 Task: Send email   including the signature Sign0000000001 to Sandip@sogtage.net; Email000000002 with a subject Subject0000000032 and add a message Message0000000032. Send email   including the signature Sign0000000001 to Sandip@sogtage.net with a subject Subject0000000031 and add a message Message0000000031. Send email   including the signature Sign0000000001 to Sandip@sogtage.net; Email000000002; Email000000003 with a subject Subject0000000032 and add a message Message0000000033 and with an attachment of Attach0000000001. Send email   including the signature Sign0000000001 to Sandip@sogtage.net with a cc to Vanshu.thakur@sogtage.net with a subject Subject0000000031 and add a message Message0000000033 and with an attachment of Attach0000000001. Send email   including the signature Sign0000000001 to Sandip@sogtage.net with a cc to Vanshu.thakur@sogtage.net and bcc to Nikhil.rathi@sogtage.net with a subject Subject0000000031 and add a message Message0000000033
Action: Mouse moved to (124, 142)
Screenshot: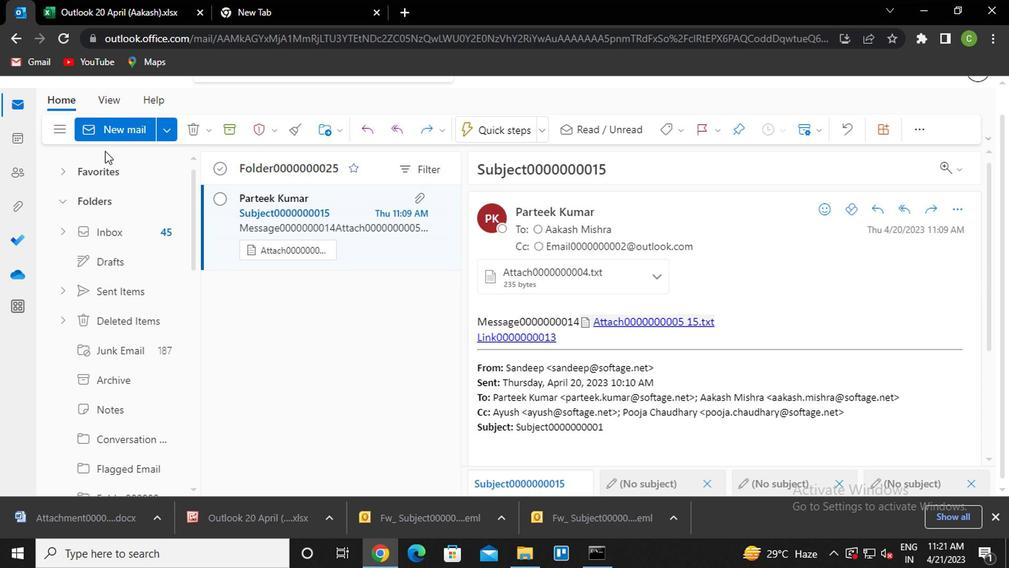 
Action: Mouse pressed left at (124, 142)
Screenshot: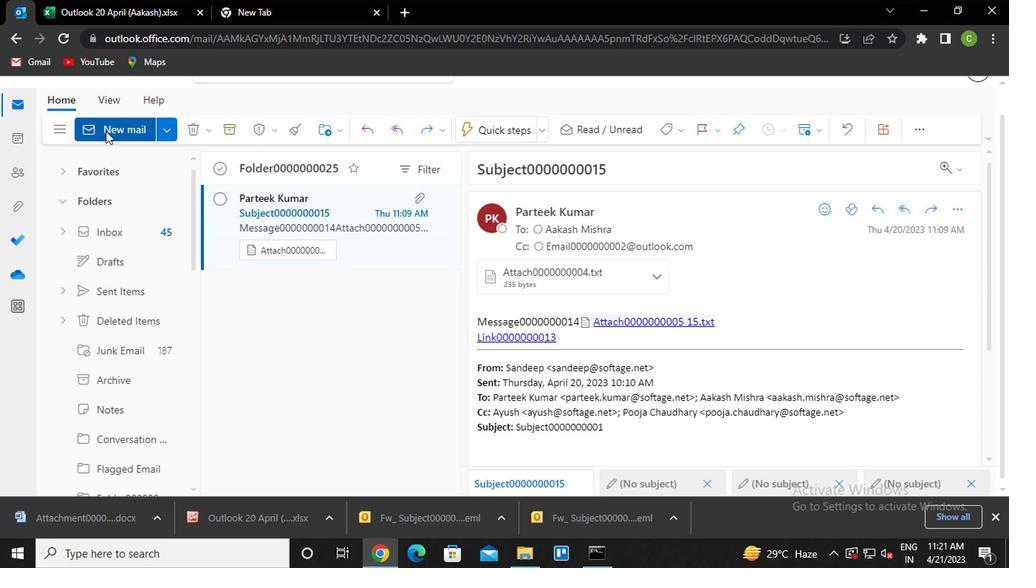 
Action: Mouse moved to (594, 143)
Screenshot: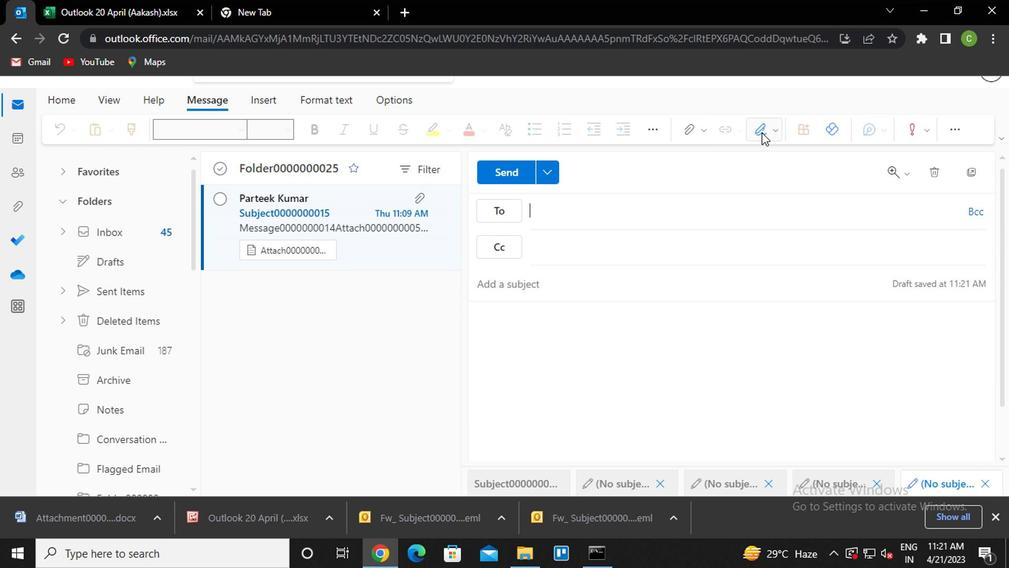 
Action: Mouse pressed left at (594, 143)
Screenshot: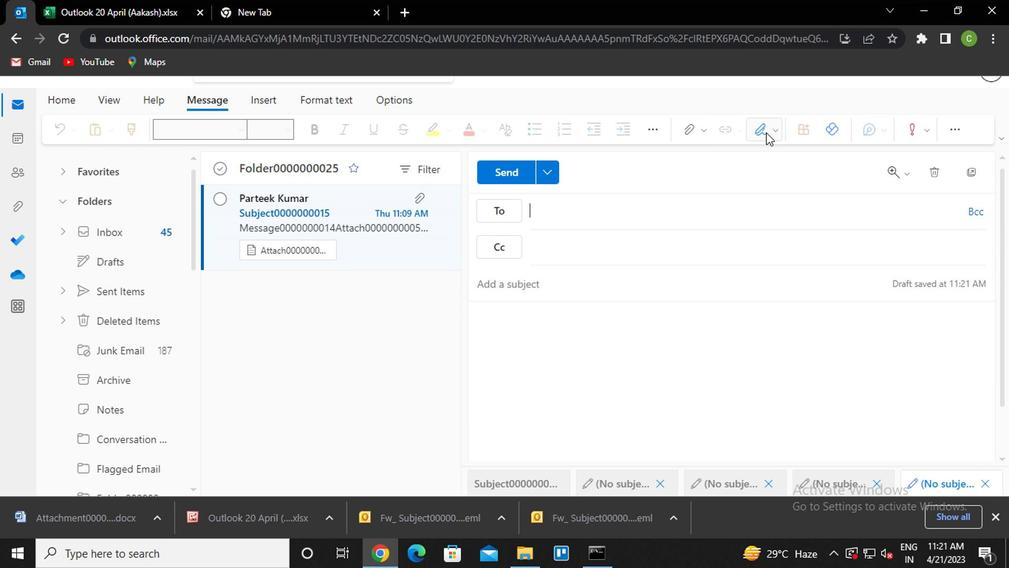 
Action: Mouse moved to (564, 160)
Screenshot: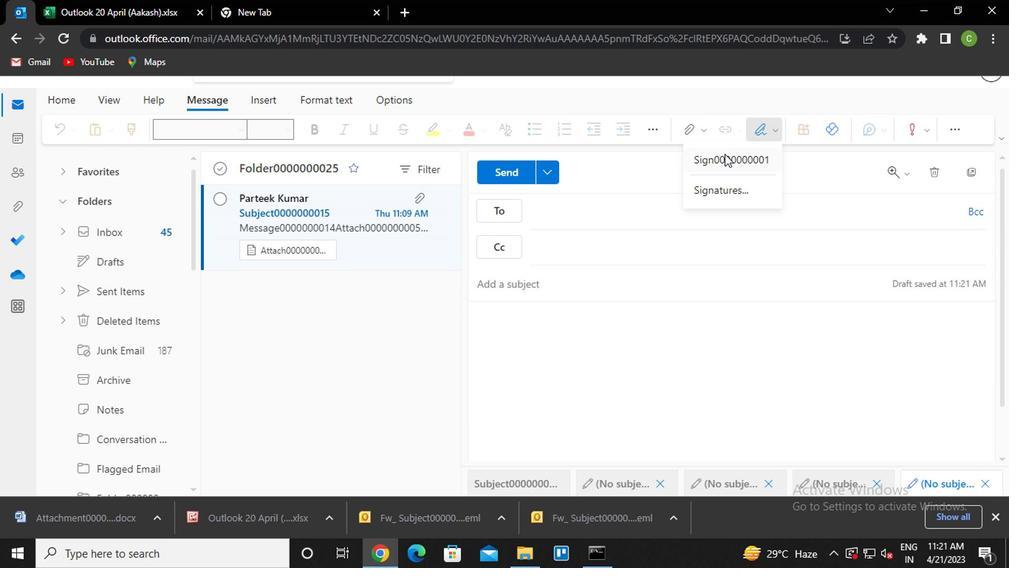 
Action: Mouse pressed left at (564, 160)
Screenshot: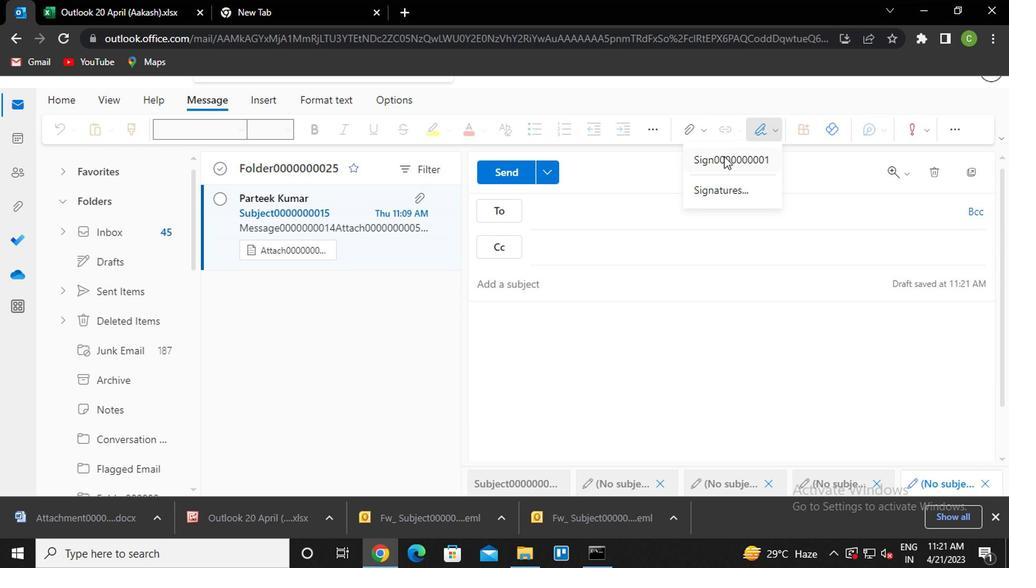 
Action: Mouse moved to (467, 196)
Screenshot: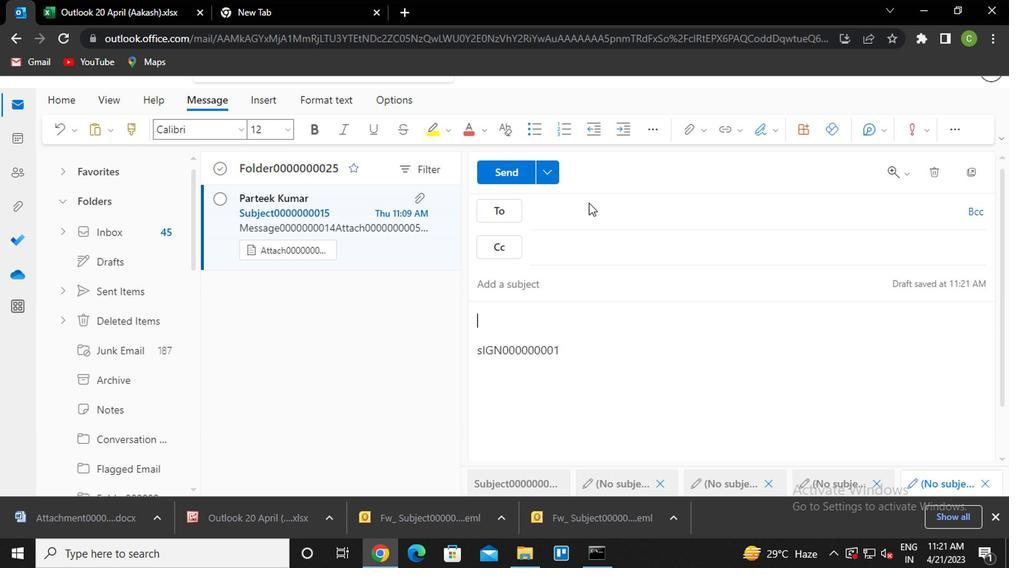
Action: Mouse pressed left at (467, 196)
Screenshot: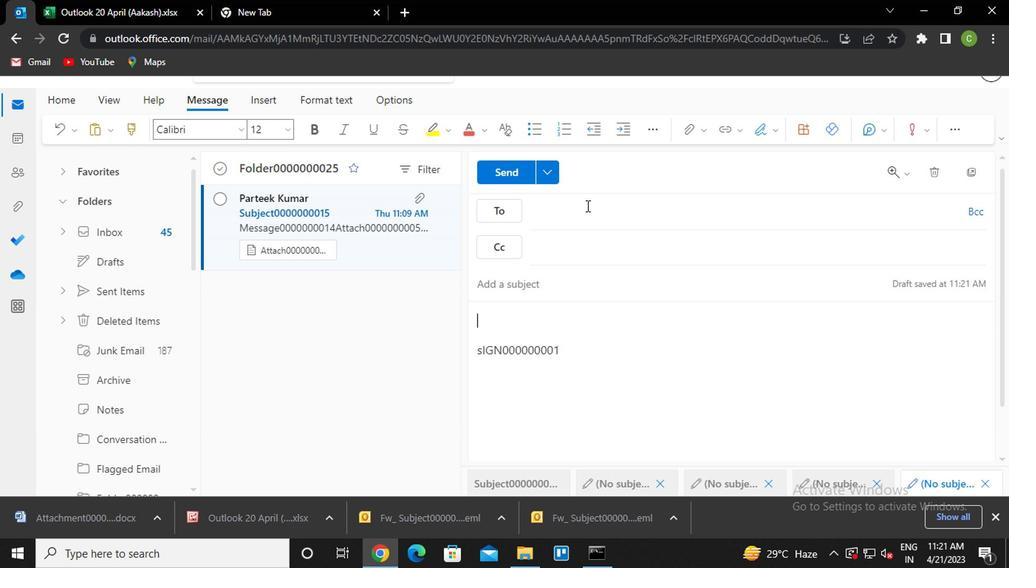 
Action: Key pressed sandip<Key.enter>vanshu<Key.enter><Key.tab><Key.tab><Key.caps_lock>s<Key.caps_lock>ubject0000000032
Screenshot: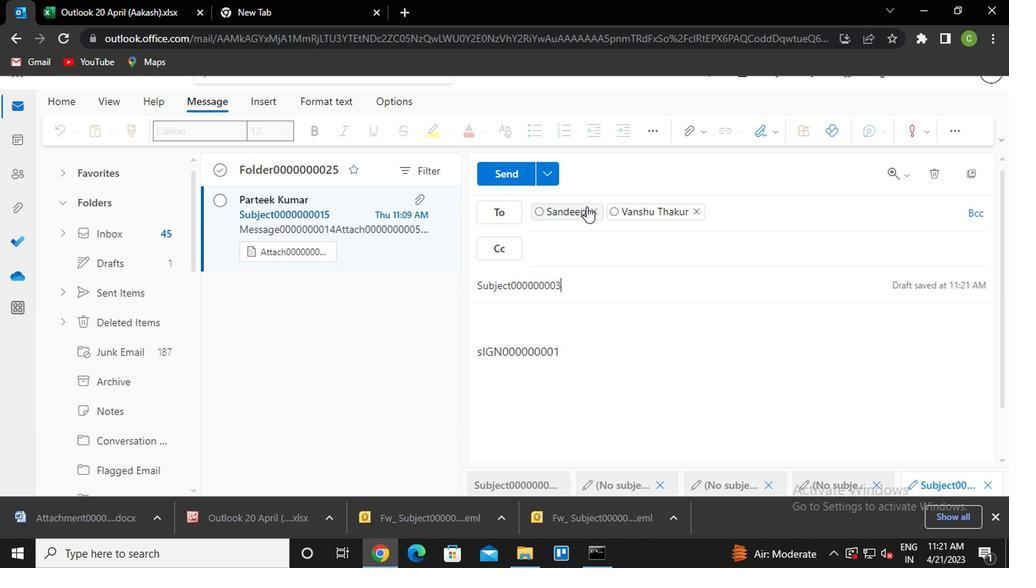 
Action: Mouse moved to (419, 280)
Screenshot: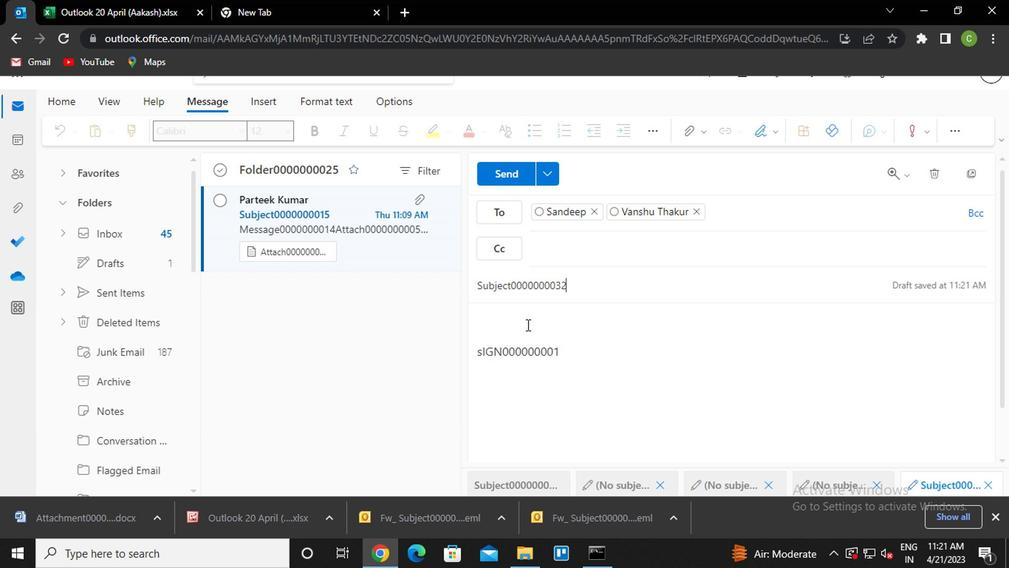 
Action: Mouse pressed left at (419, 280)
Screenshot: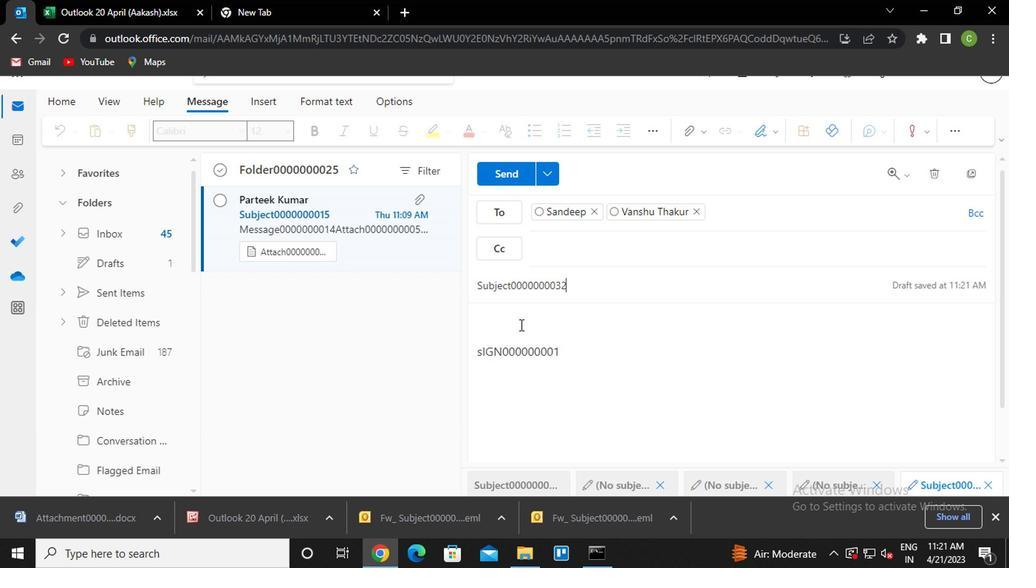 
Action: Key pressed <Key.caps_lock>m<Key.caps_lock>essage0000000032
Screenshot: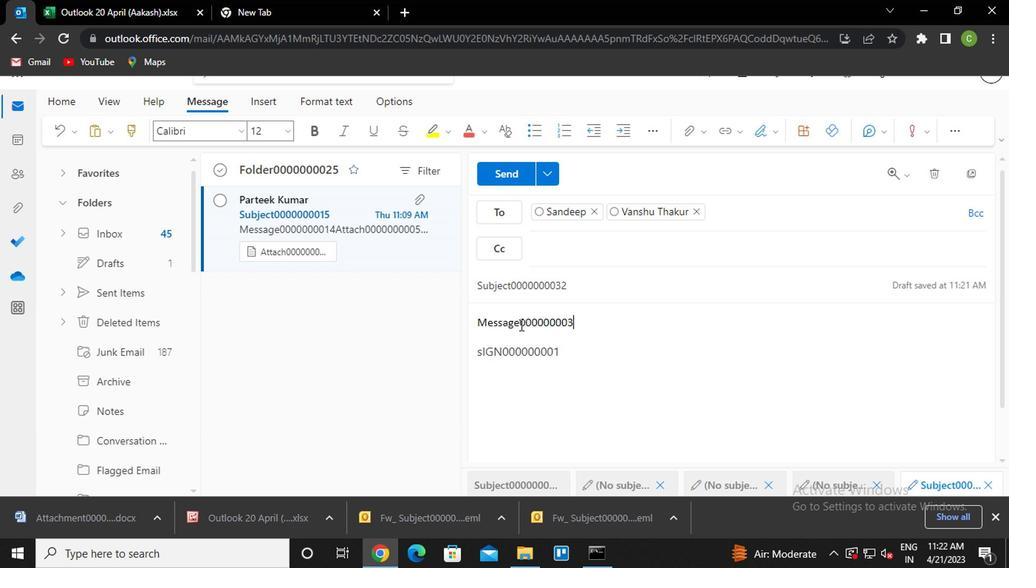 
Action: Mouse moved to (408, 174)
Screenshot: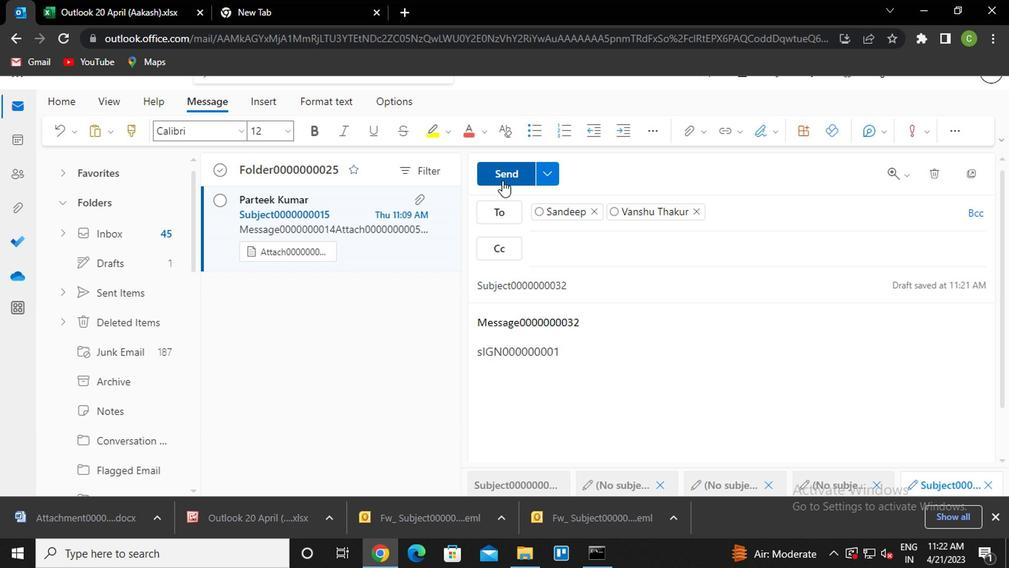 
Action: Mouse pressed left at (408, 174)
Screenshot: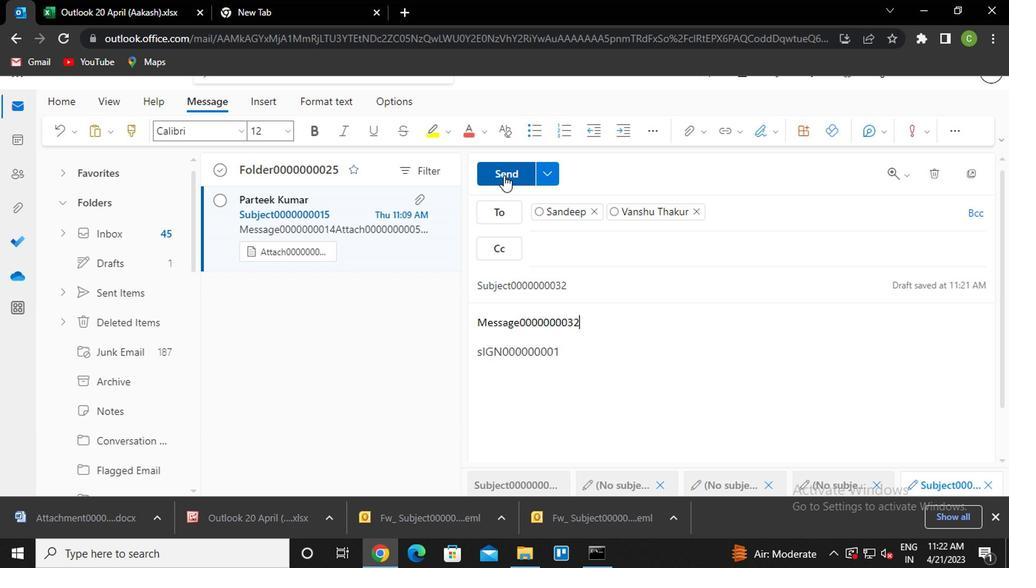 
Action: Mouse moved to (140, 143)
Screenshot: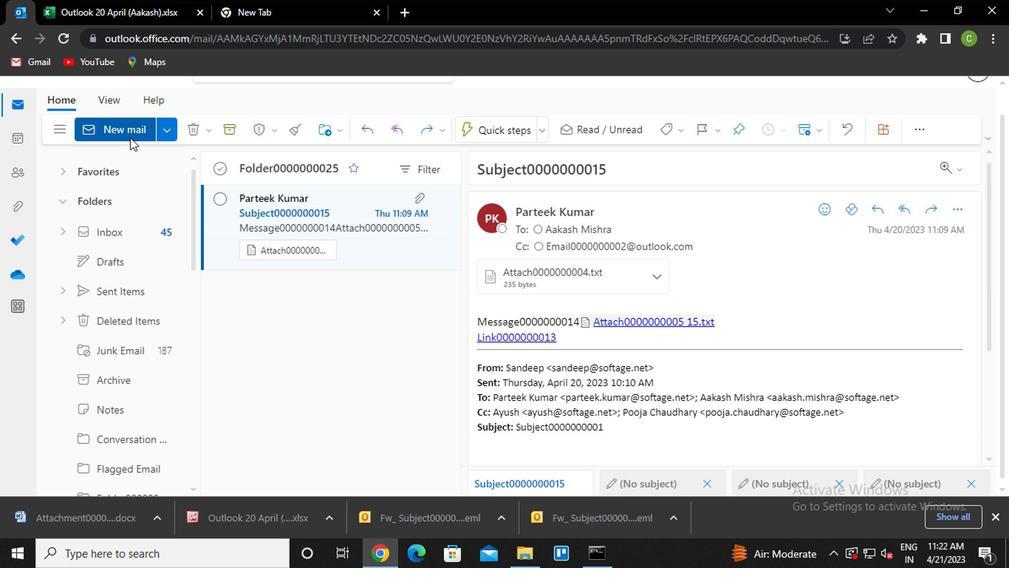 
Action: Mouse pressed left at (140, 143)
Screenshot: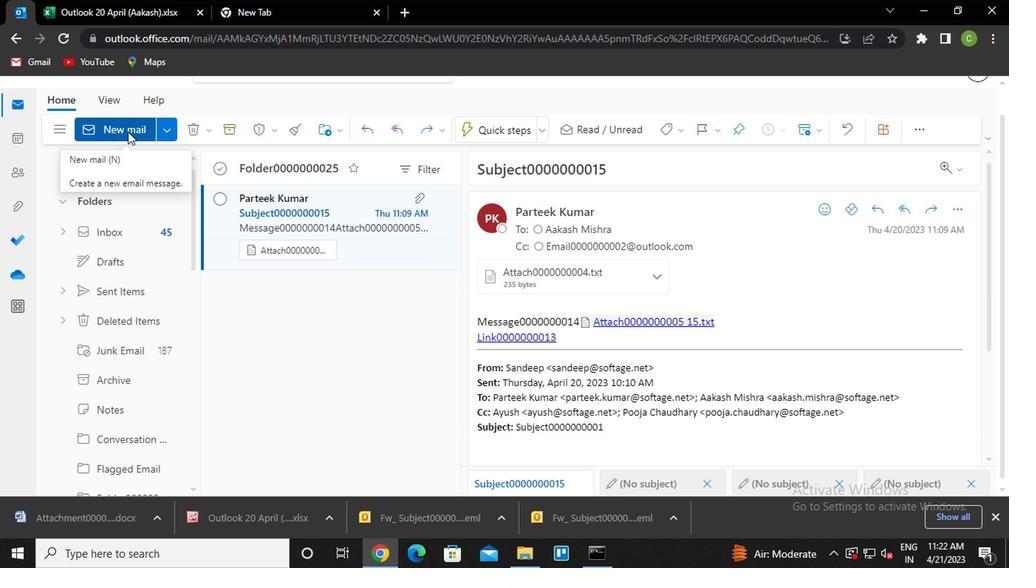 
Action: Mouse moved to (589, 143)
Screenshot: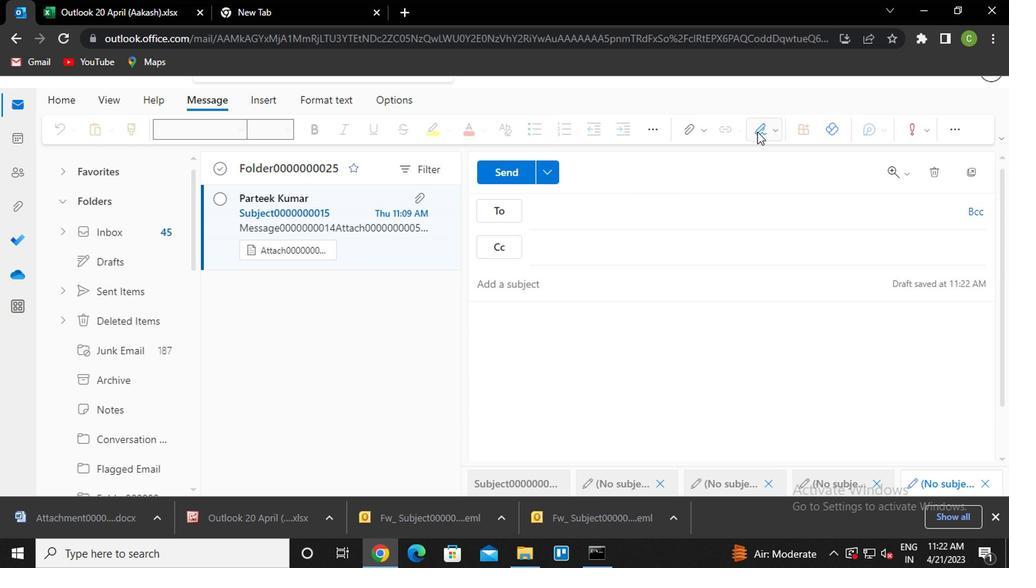 
Action: Mouse pressed left at (589, 143)
Screenshot: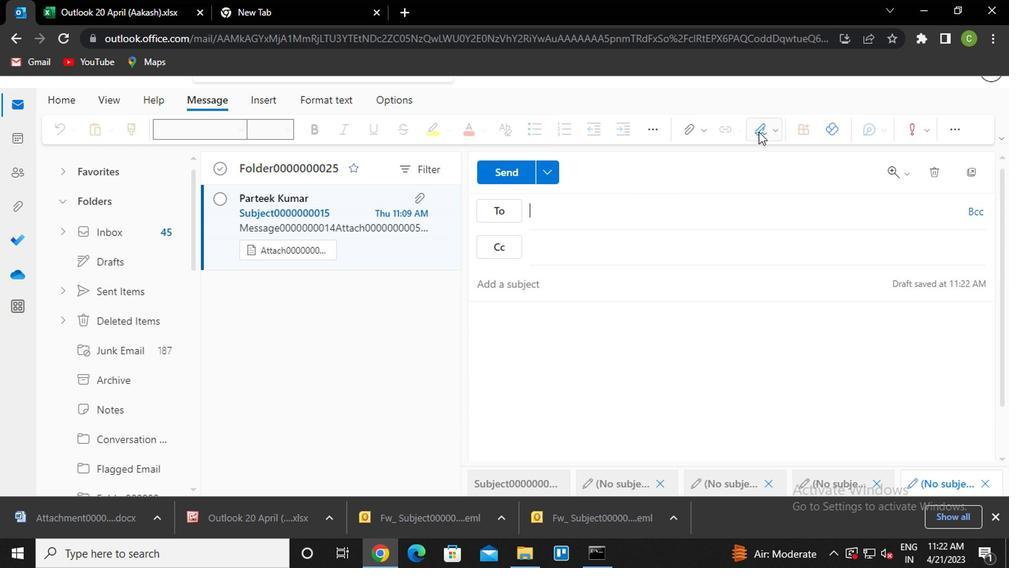 
Action: Mouse moved to (575, 164)
Screenshot: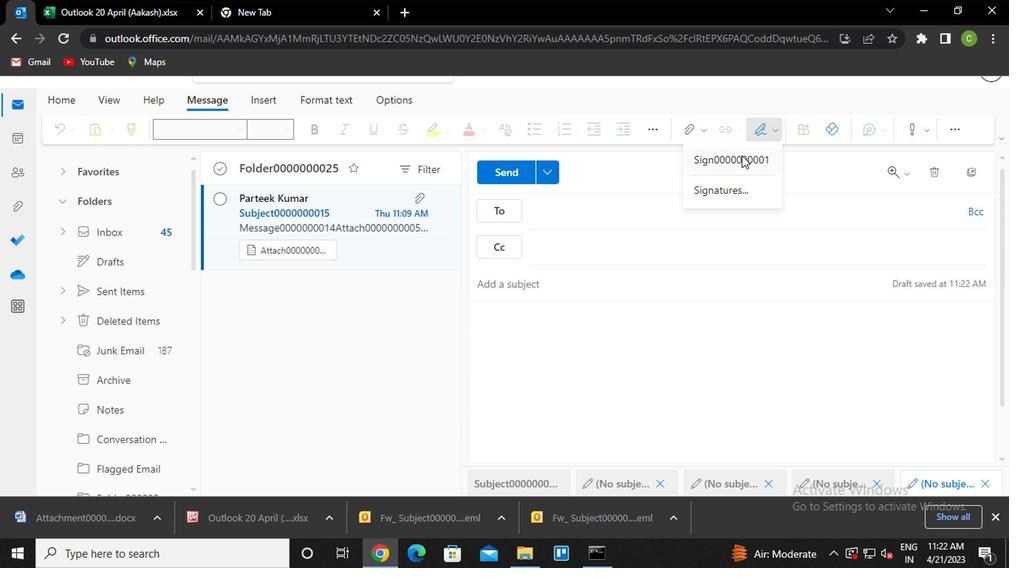 
Action: Mouse pressed left at (575, 164)
Screenshot: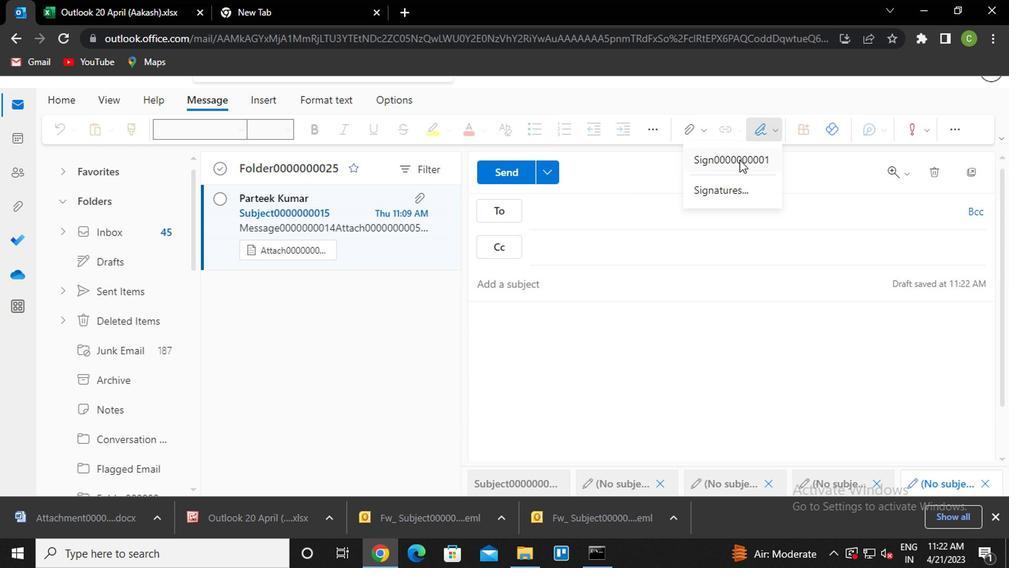 
Action: Mouse moved to (476, 203)
Screenshot: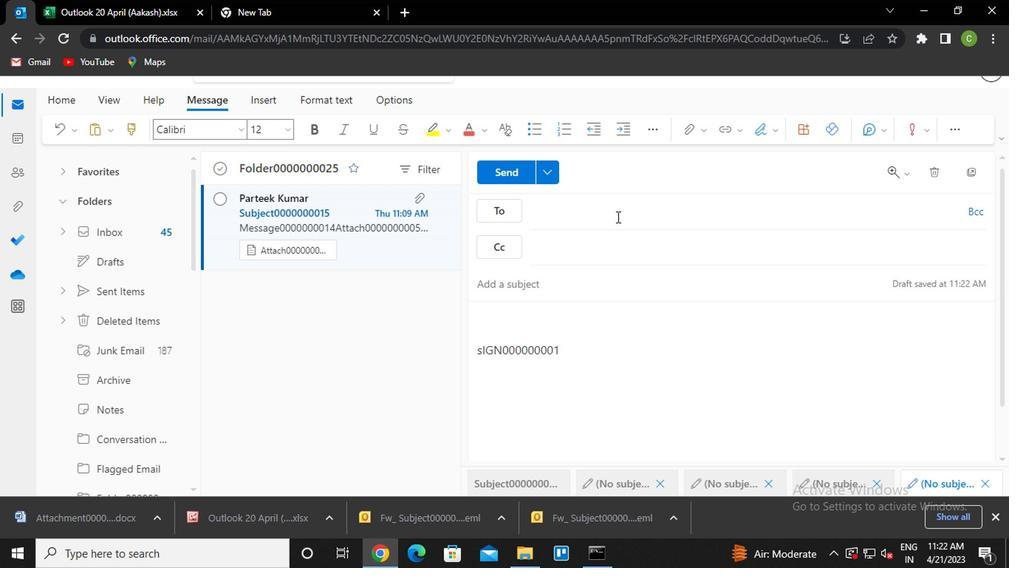 
Action: Mouse pressed left at (476, 203)
Screenshot: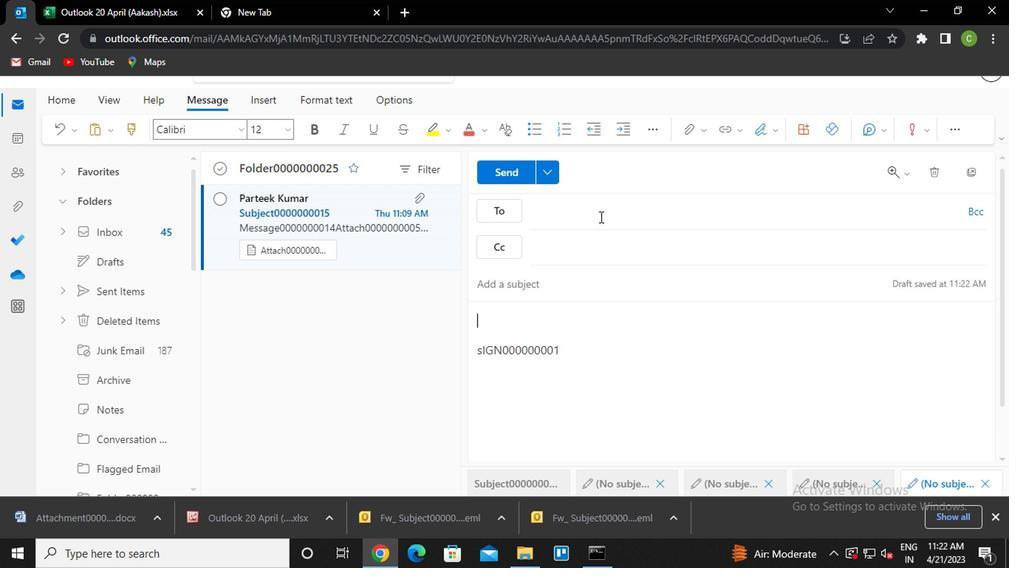
Action: Key pressed sandip<Key.enter>
Screenshot: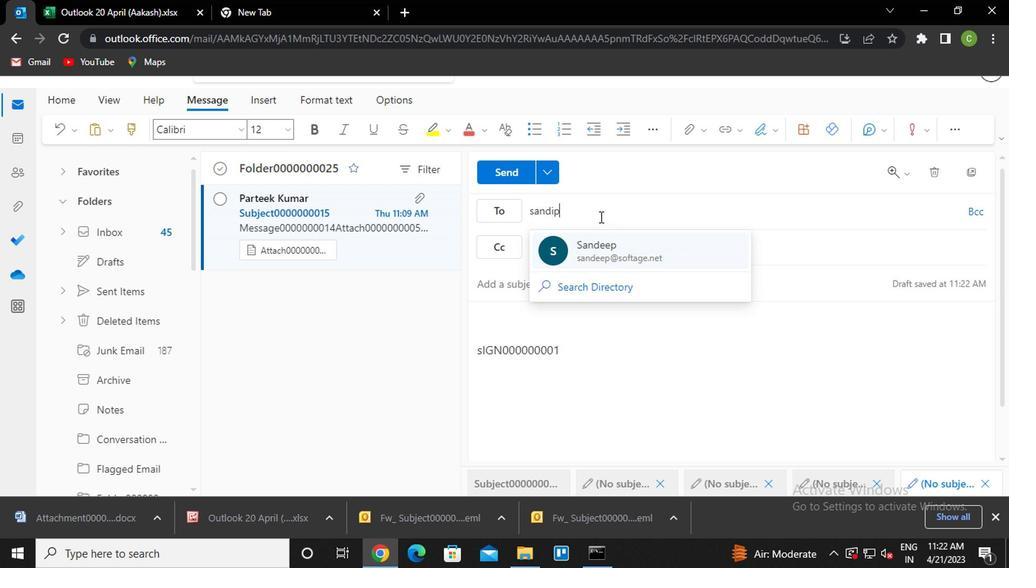 
Action: Mouse moved to (403, 258)
Screenshot: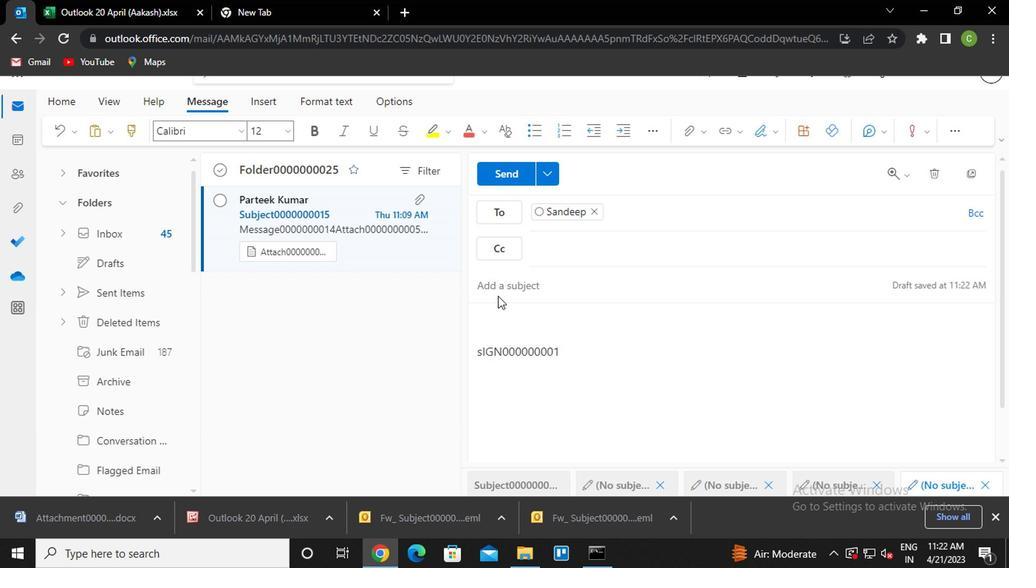 
Action: Mouse pressed left at (403, 258)
Screenshot: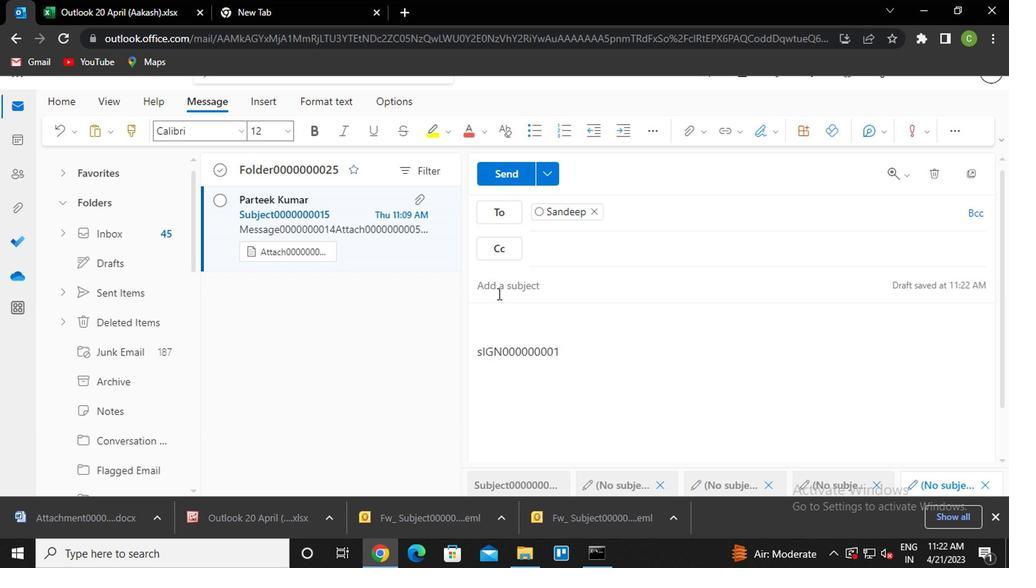 
Action: Key pressed s<Key.backspace><Key.caps_lock>s<Key.caps_lock>ube<Key.backspace>ject0000000031
Screenshot: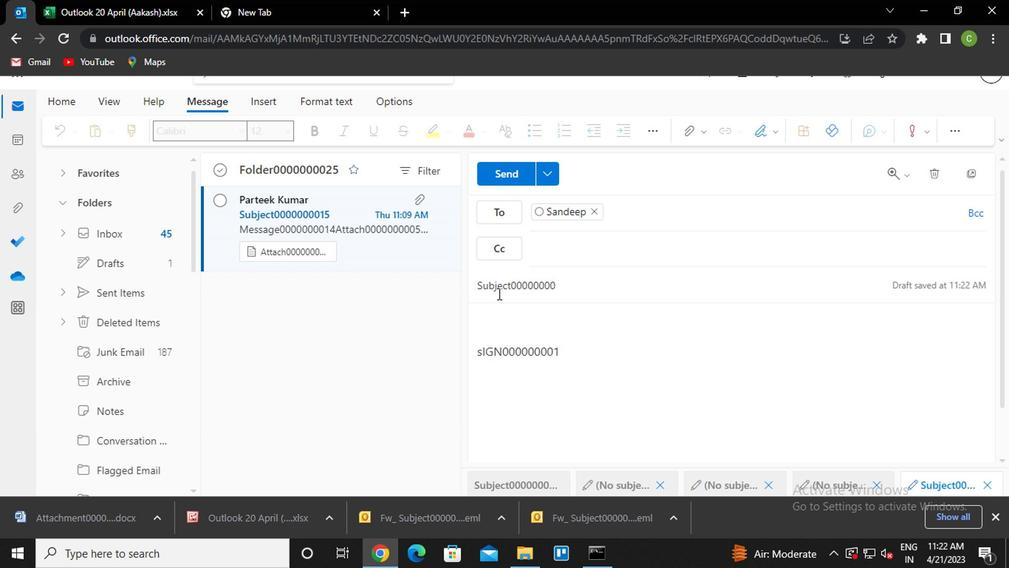
Action: Mouse moved to (413, 282)
Screenshot: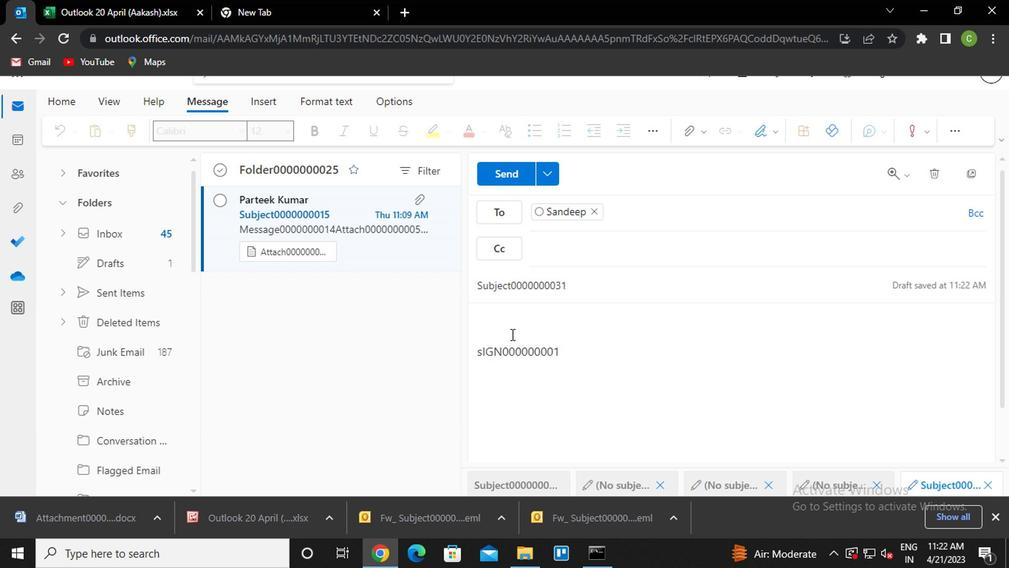
Action: Mouse pressed left at (413, 282)
Screenshot: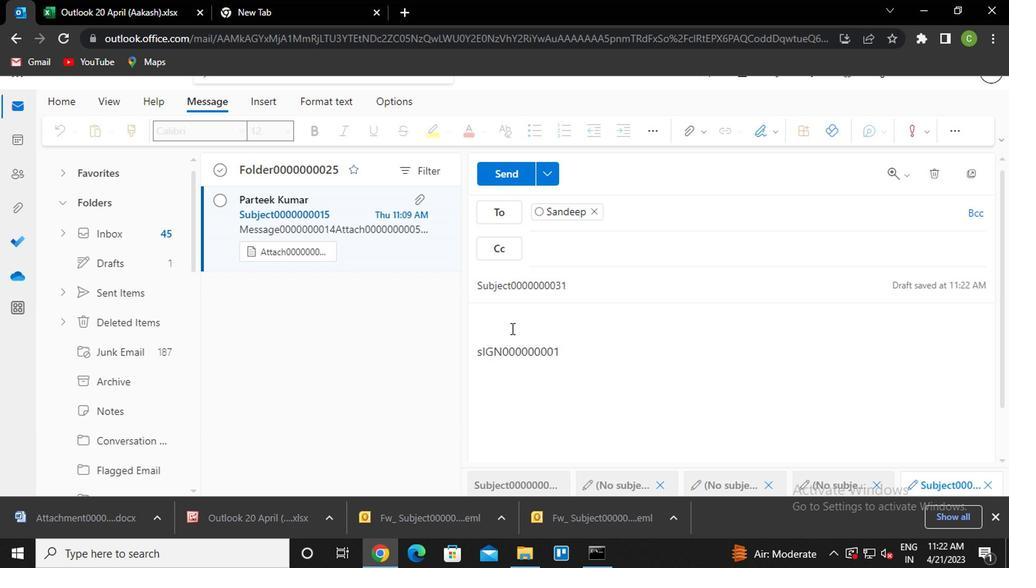 
Action: Key pressed <Key.caps_lock>m<Key.caps_lock>essage0000000031
Screenshot: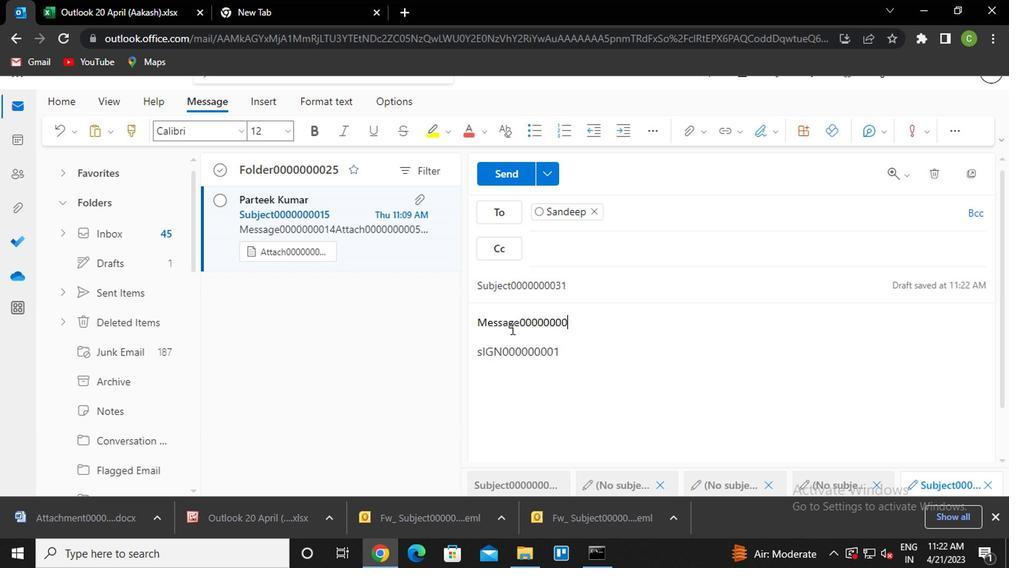 
Action: Mouse moved to (410, 174)
Screenshot: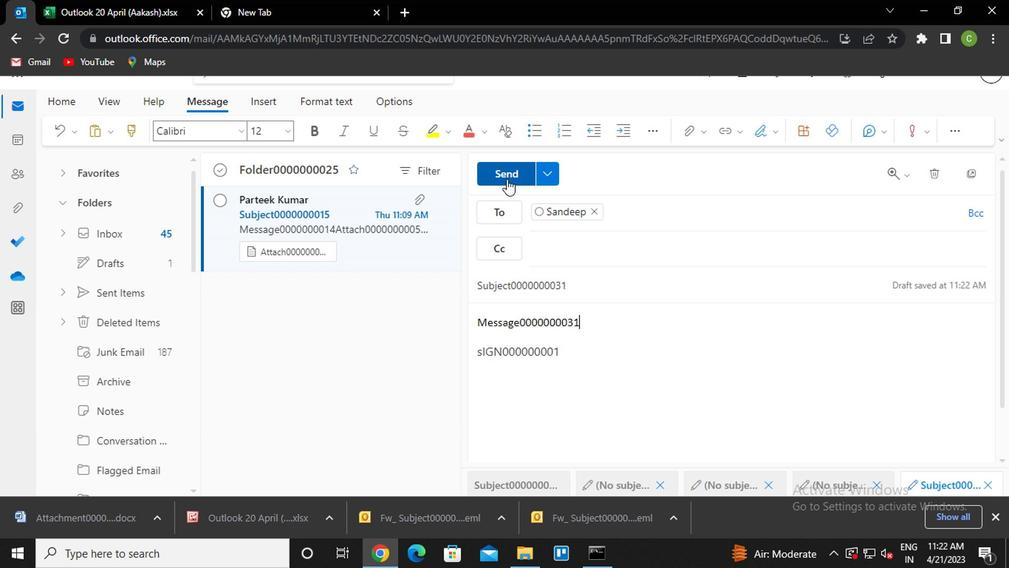 
Action: Mouse pressed left at (410, 174)
Screenshot: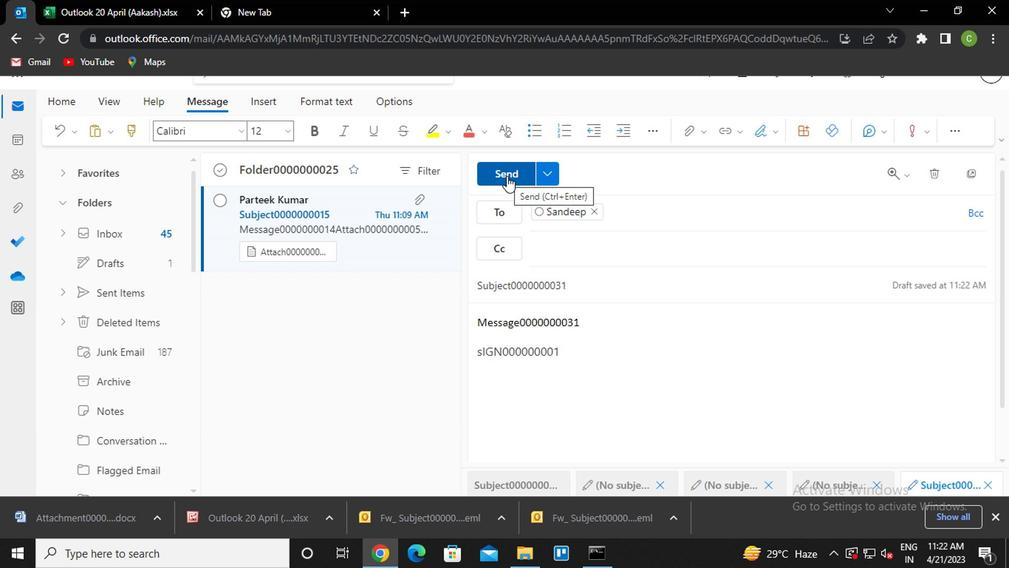 
Action: Mouse moved to (139, 142)
Screenshot: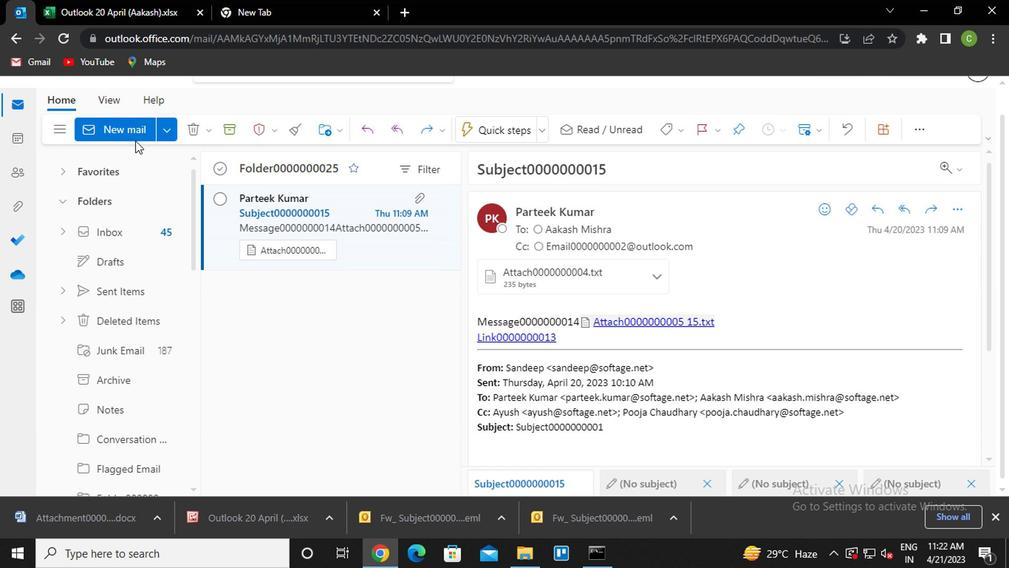 
Action: Mouse pressed left at (139, 142)
Screenshot: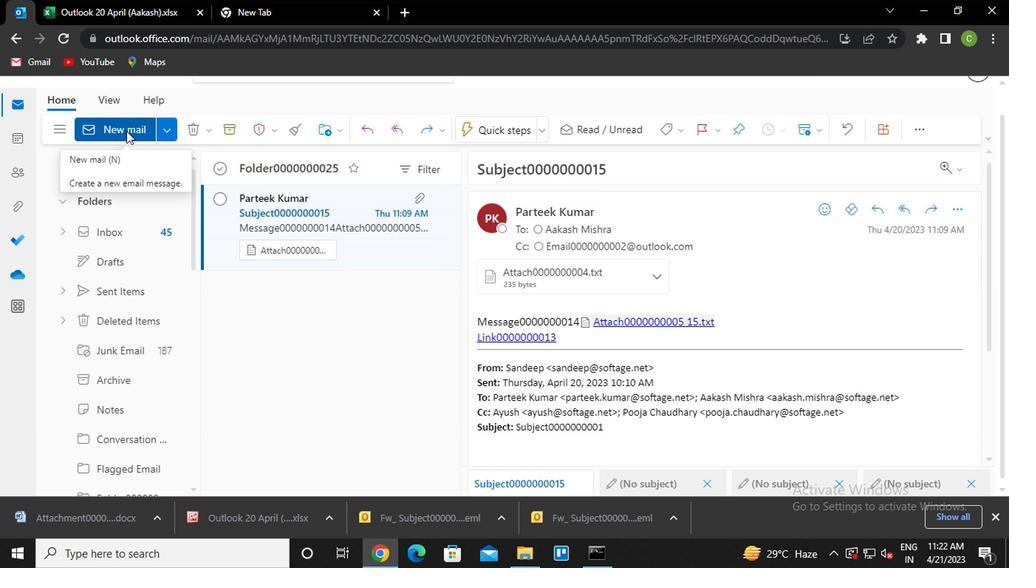 
Action: Mouse moved to (590, 143)
Screenshot: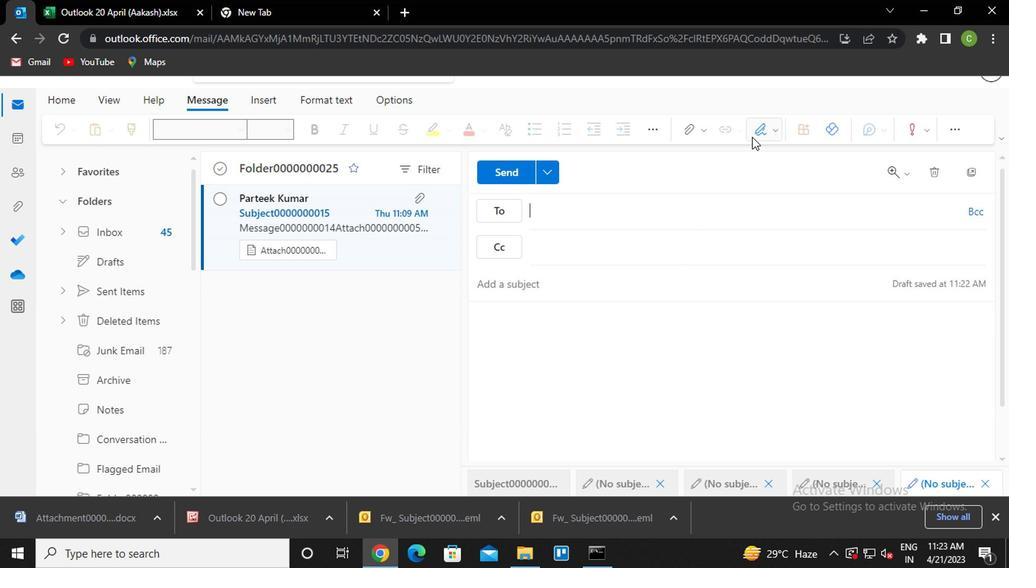 
Action: Mouse pressed left at (590, 143)
Screenshot: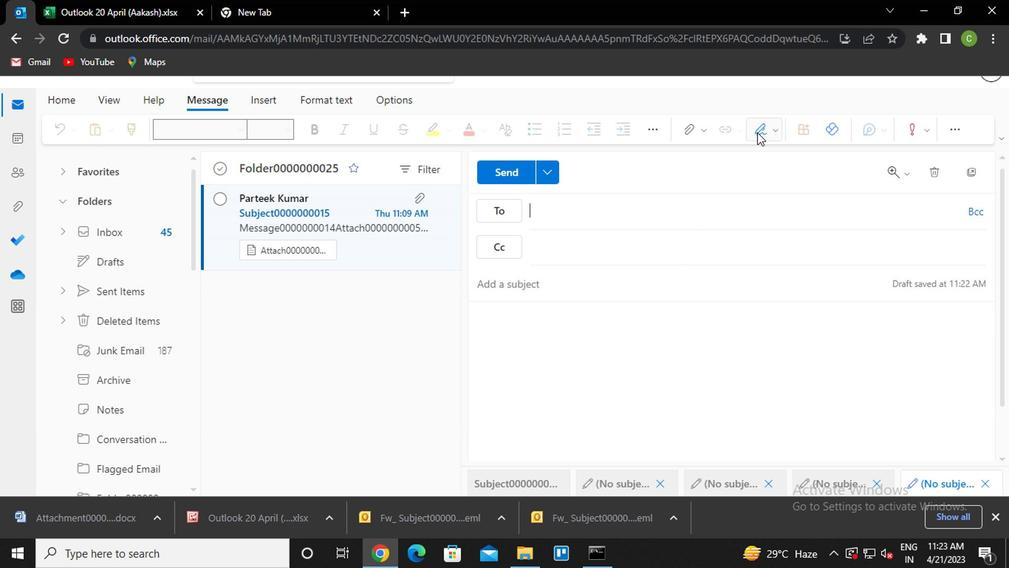 
Action: Mouse moved to (582, 160)
Screenshot: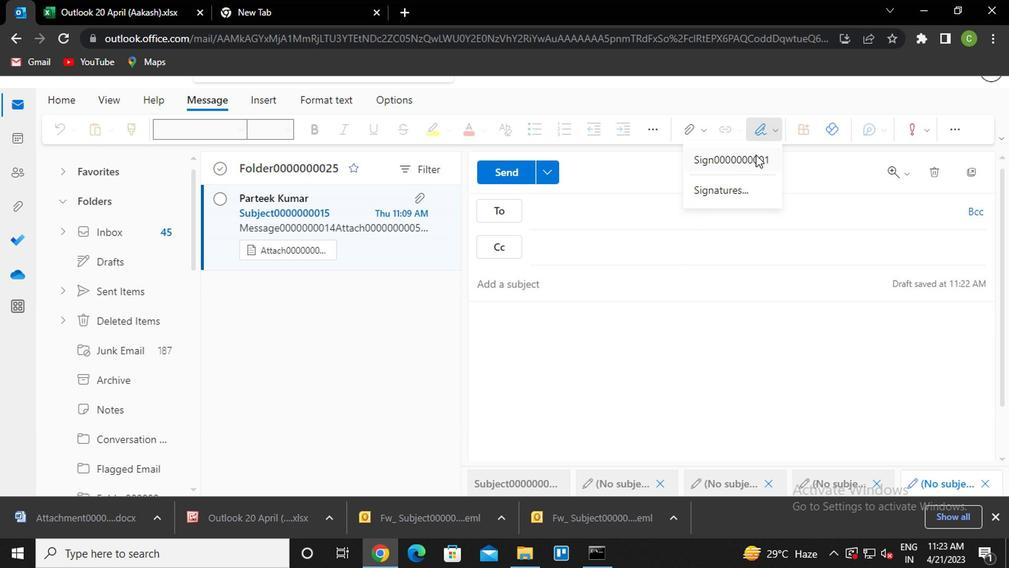 
Action: Mouse pressed left at (582, 160)
Screenshot: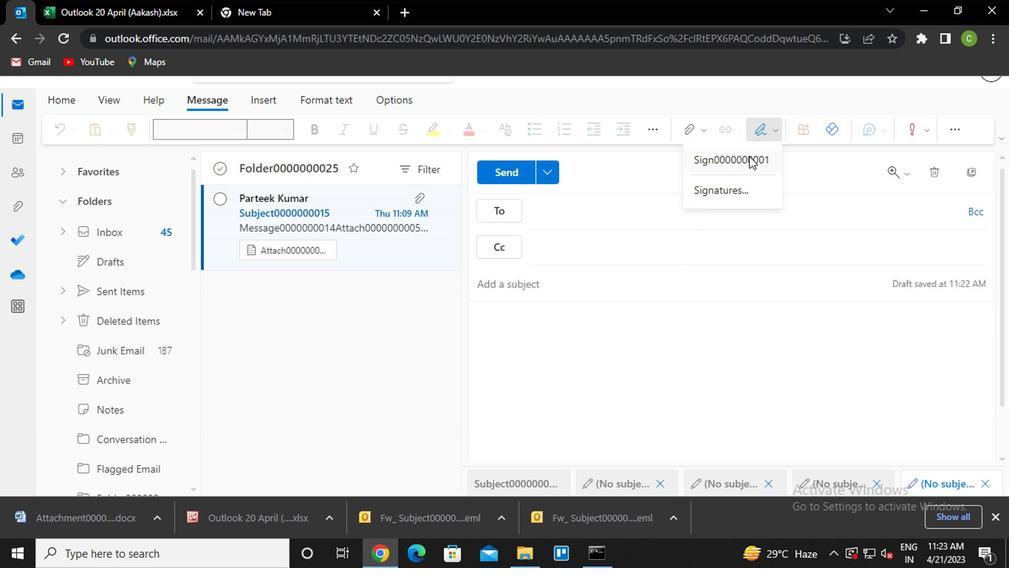
Action: Mouse moved to (478, 194)
Screenshot: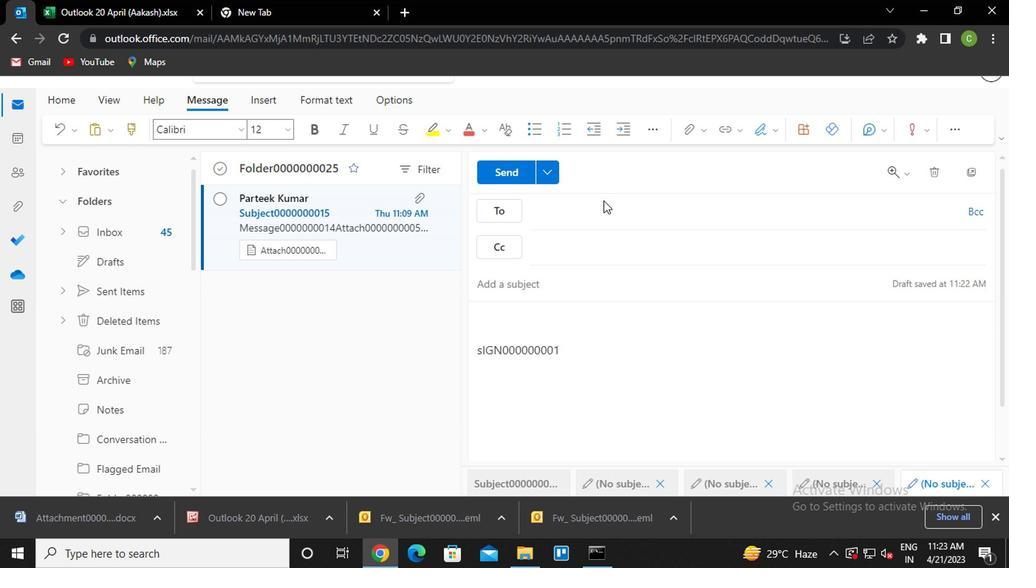 
Action: Mouse pressed left at (478, 194)
Screenshot: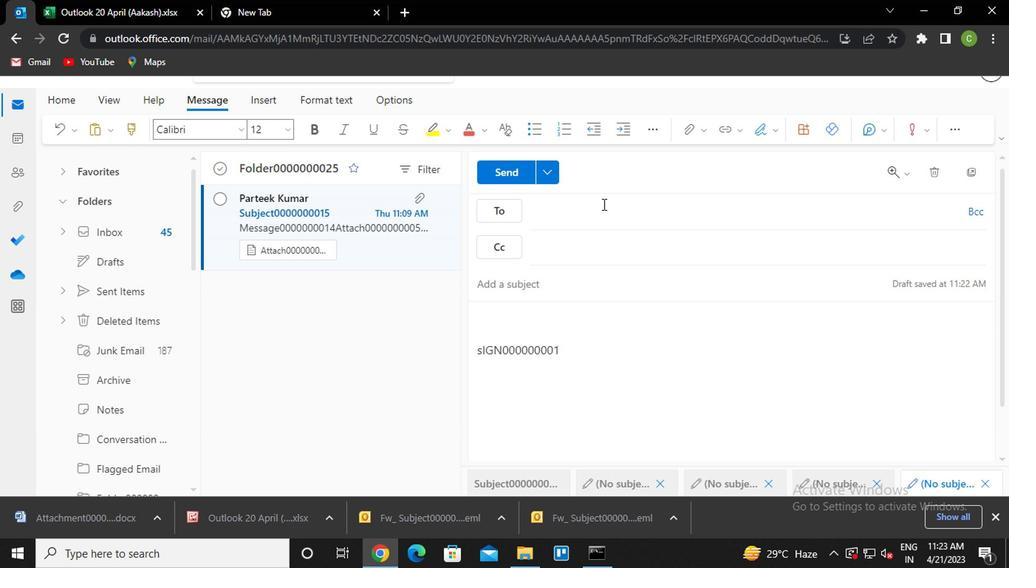 
Action: Key pressed sandd<Key.backspace><Key.enter>
Screenshot: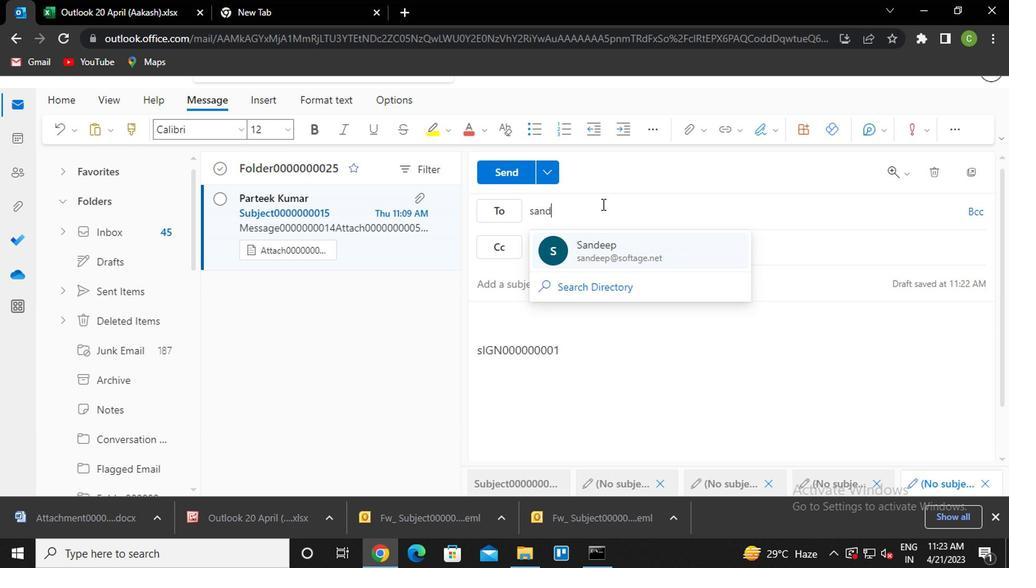 
Action: Mouse moved to (529, 288)
Screenshot: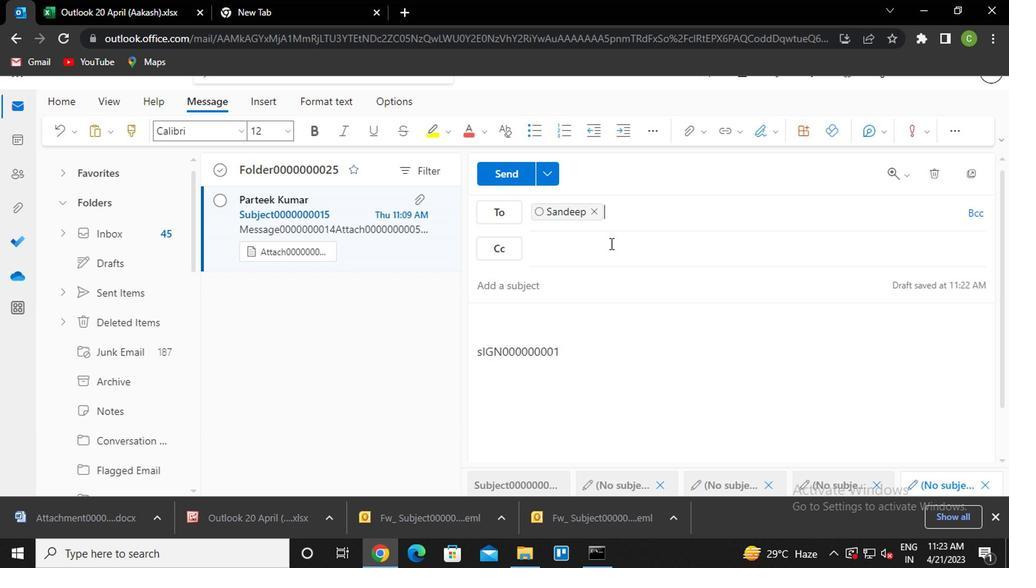 
Action: Key pressed vanshu<Key.enter>nikhil<Key.enter>
Screenshot: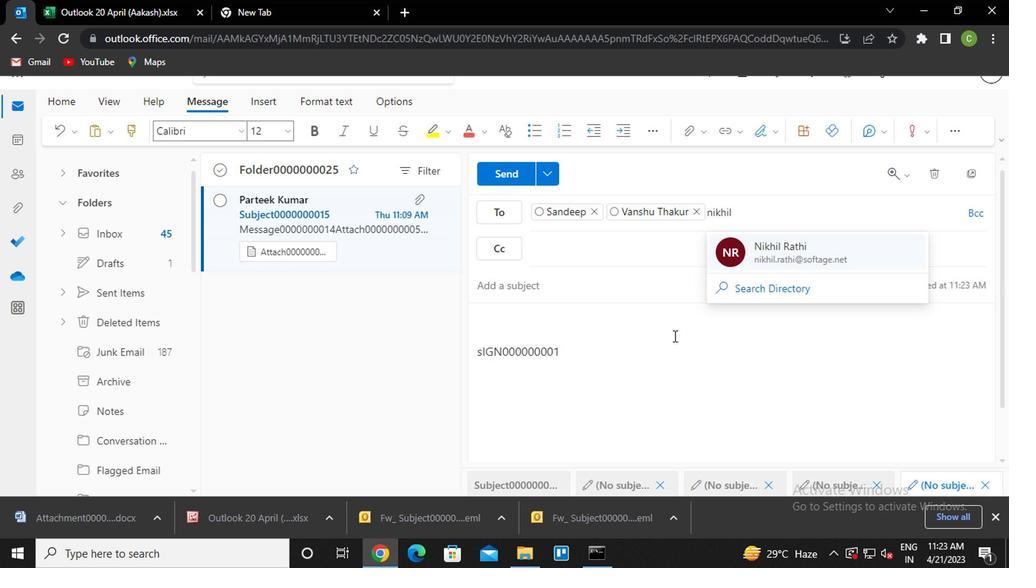 
Action: Mouse moved to (441, 254)
Screenshot: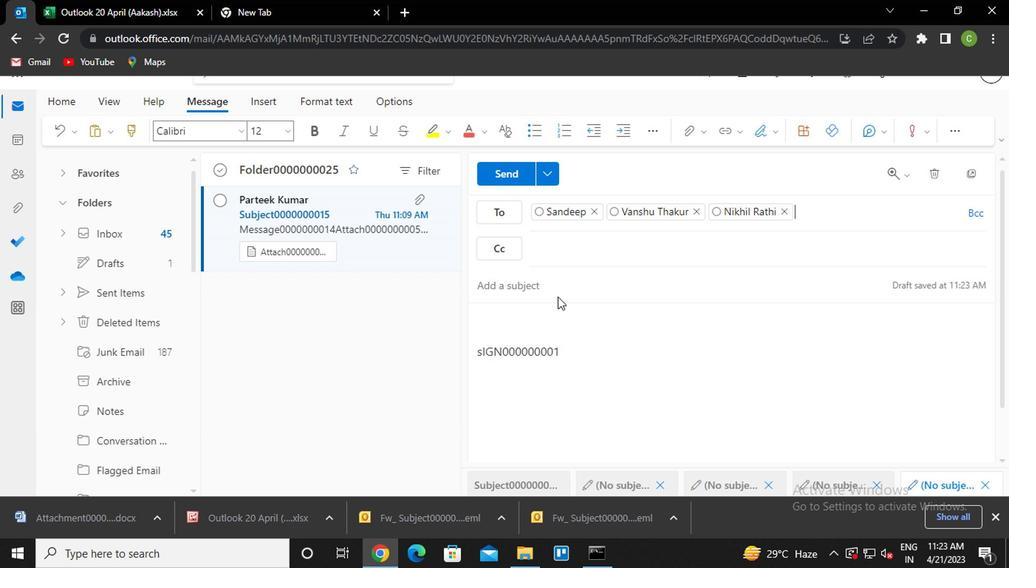 
Action: Mouse pressed left at (441, 254)
Screenshot: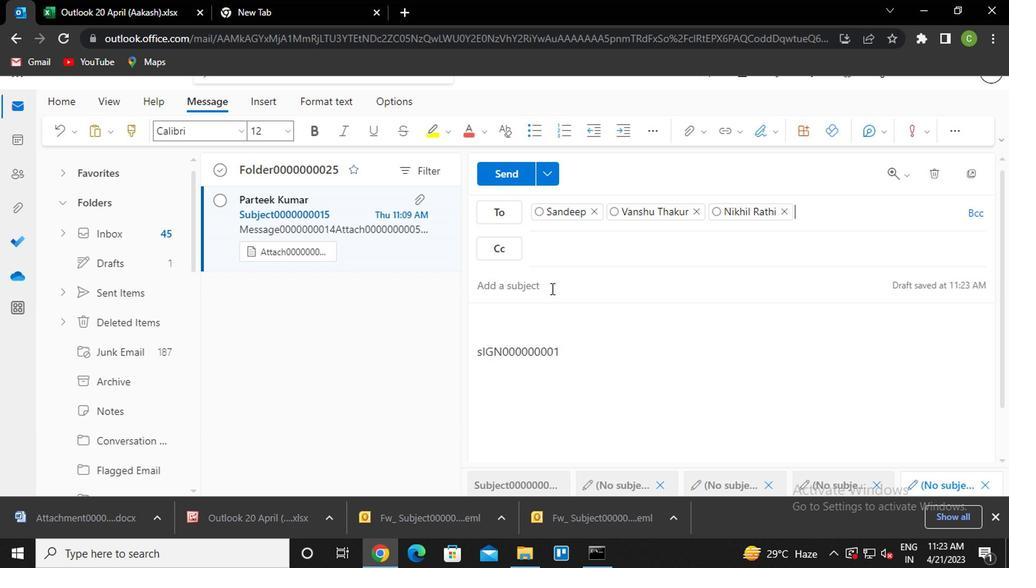 
Action: Key pressed <Key.caps_lock>s<Key.caps_lock>ubject0000000032
Screenshot: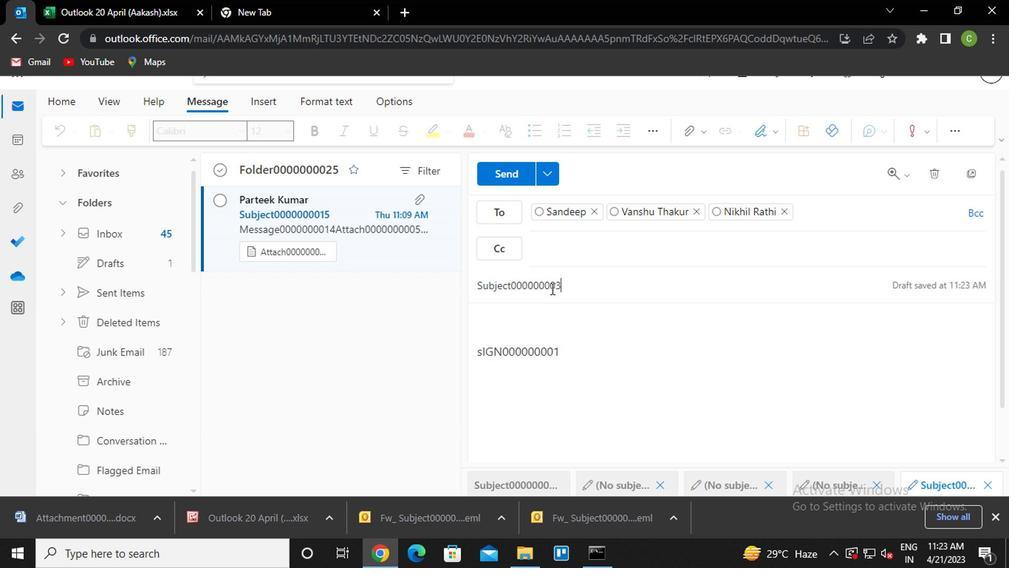 
Action: Mouse moved to (447, 290)
Screenshot: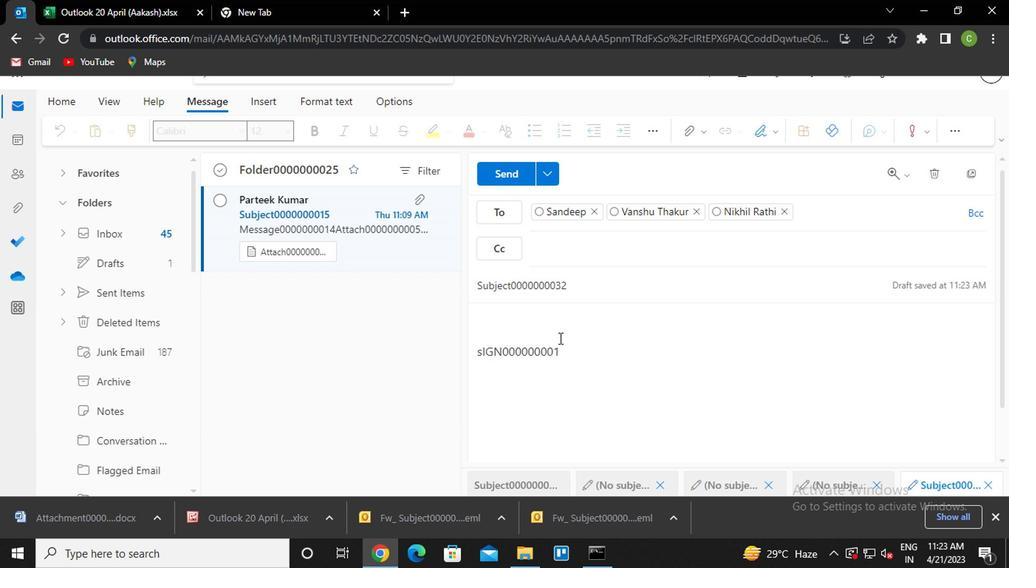 
Action: Mouse pressed left at (447, 290)
Screenshot: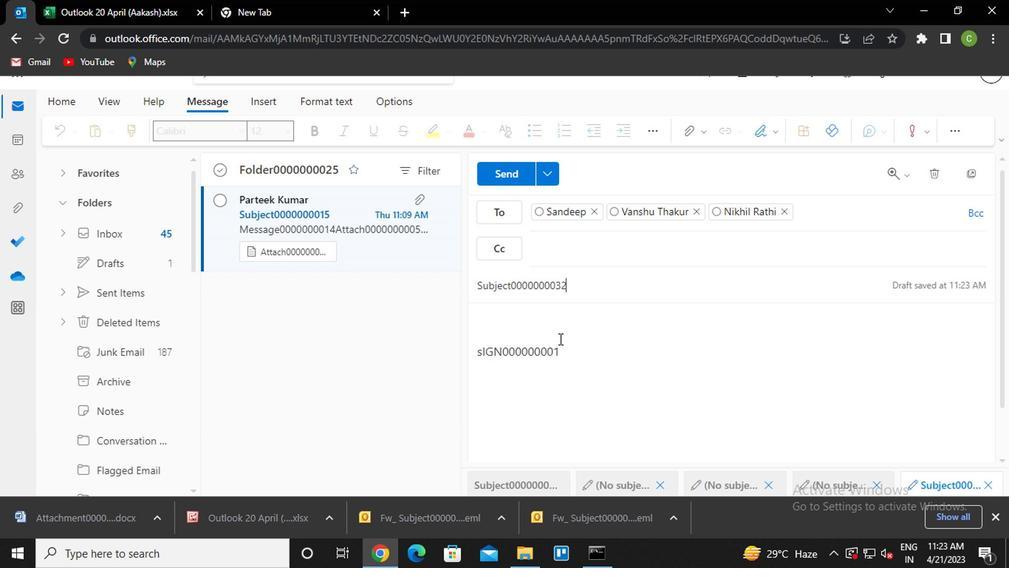 
Action: Key pressed <Key.caps_lock>m<Key.caps_lock>essage0000000033
Screenshot: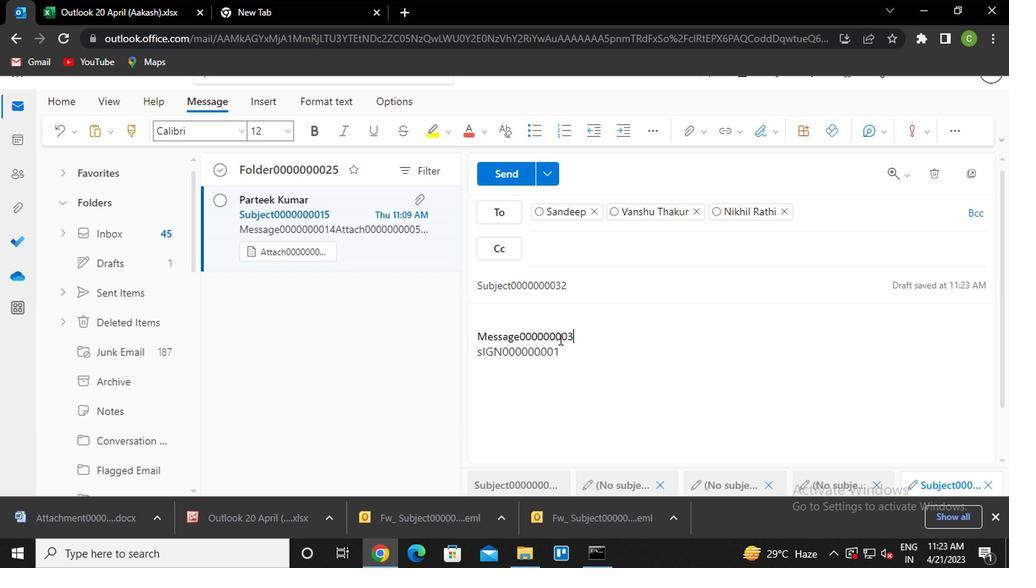 
Action: Mouse moved to (542, 138)
Screenshot: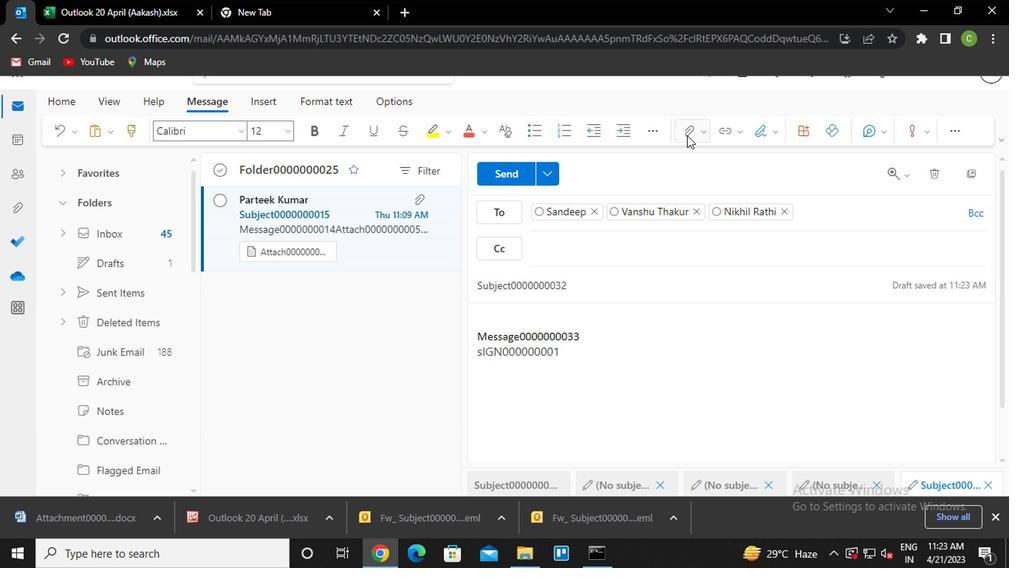 
Action: Mouse pressed left at (542, 138)
Screenshot: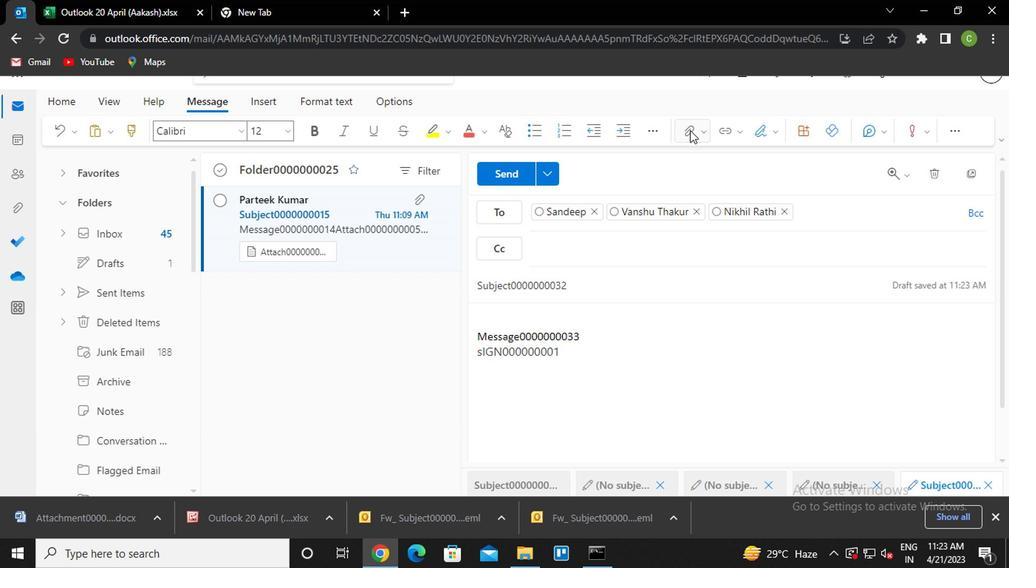 
Action: Mouse moved to (495, 168)
Screenshot: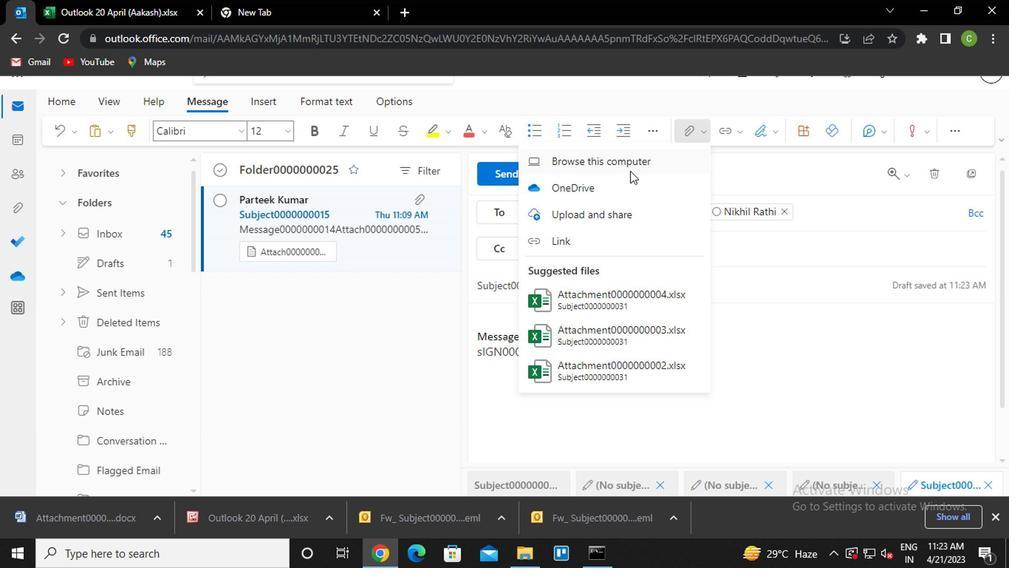 
Action: Mouse pressed left at (495, 168)
Screenshot: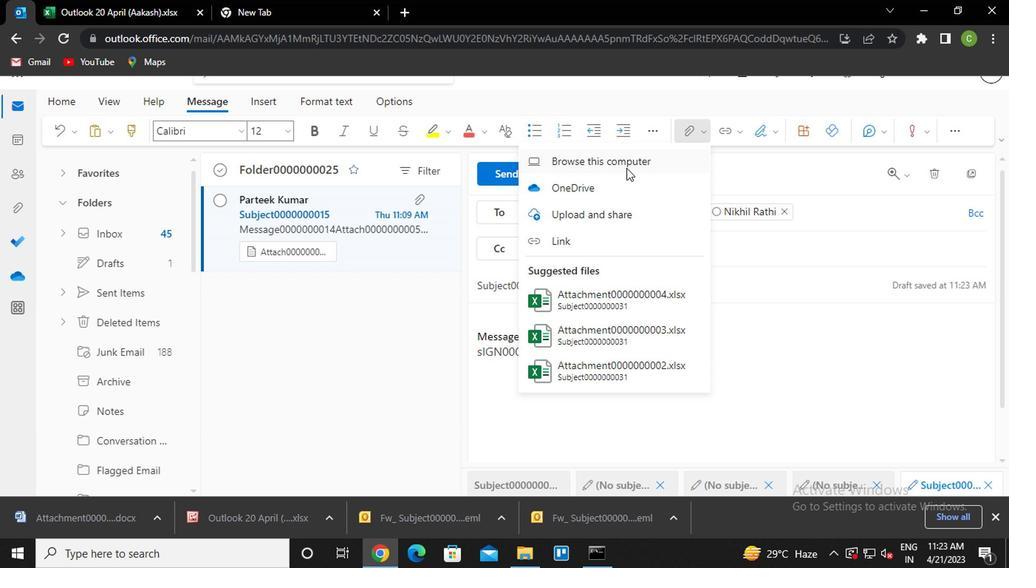
Action: Mouse moved to (221, 130)
Screenshot: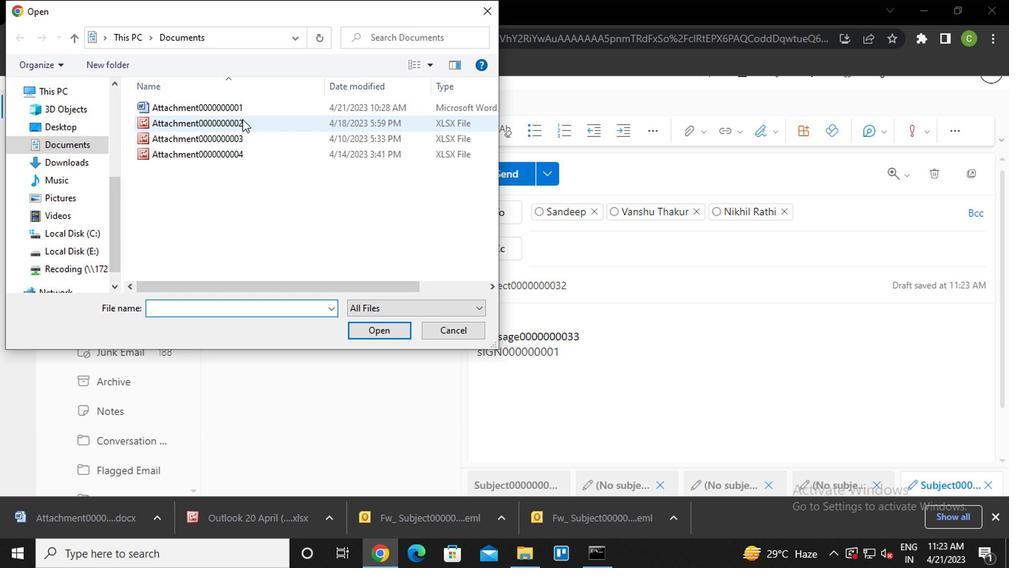 
Action: Mouse pressed left at (221, 130)
Screenshot: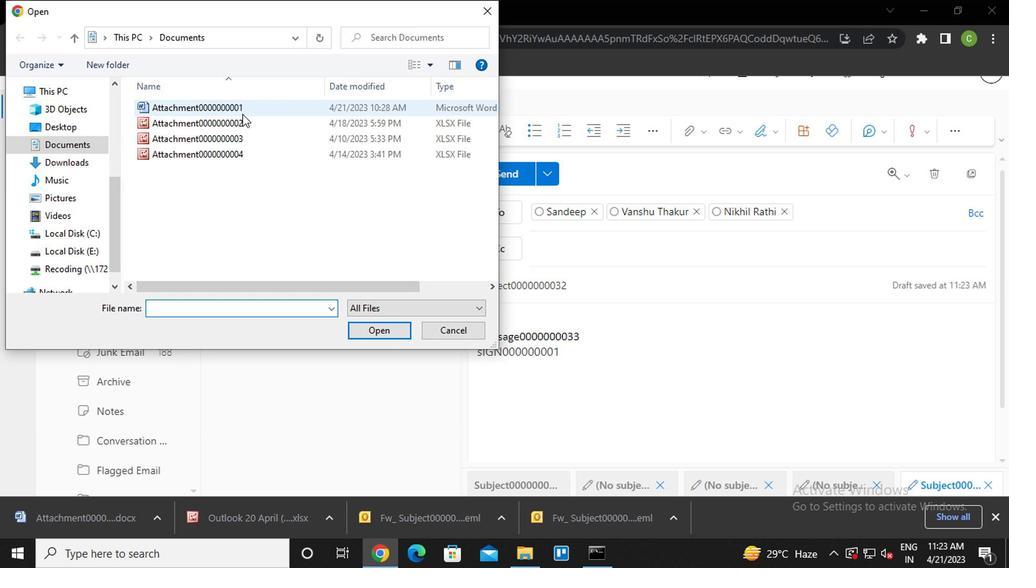 
Action: Mouse pressed left at (221, 130)
Screenshot: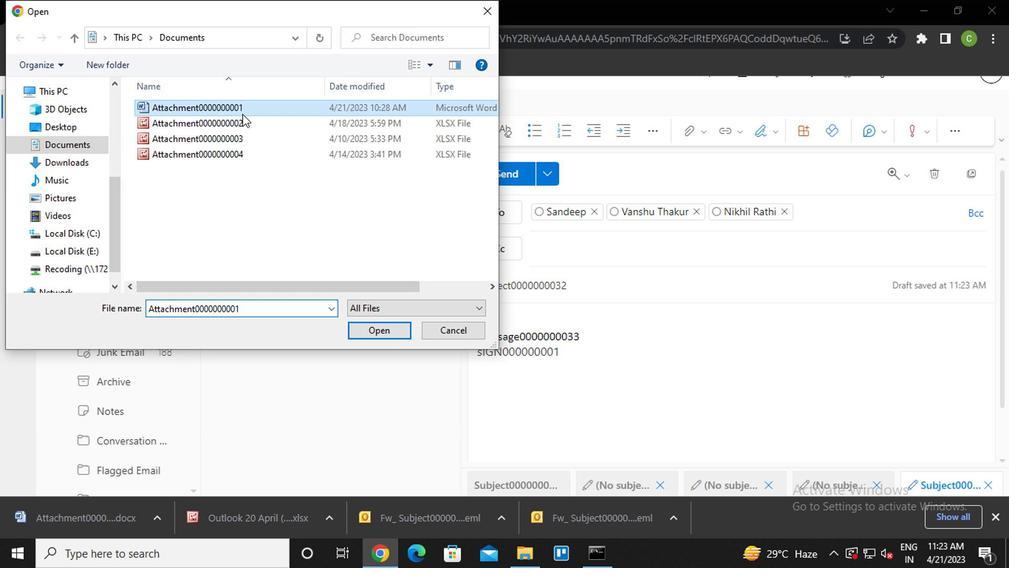 
Action: Mouse moved to (406, 178)
Screenshot: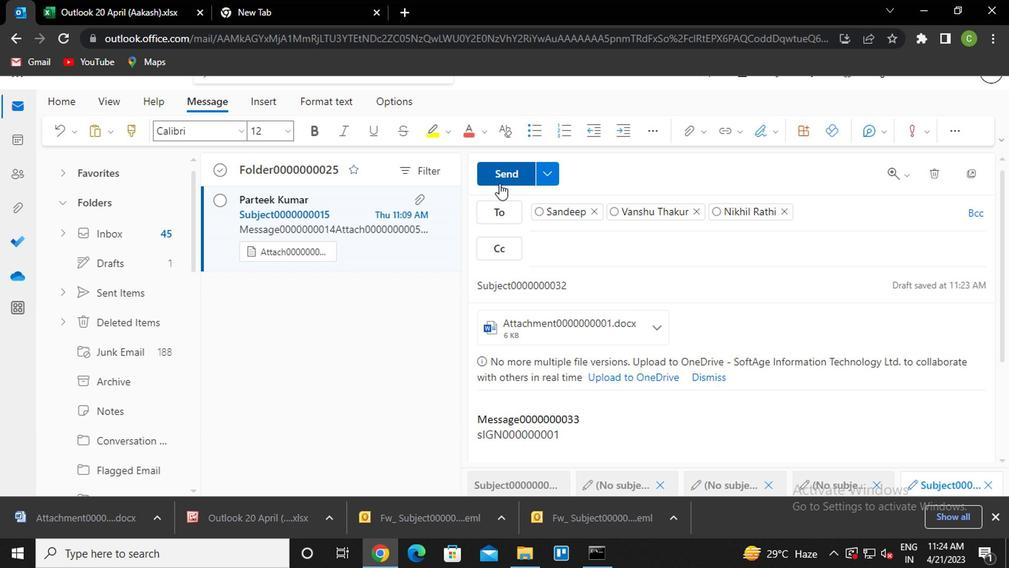 
Action: Mouse pressed left at (406, 178)
Screenshot: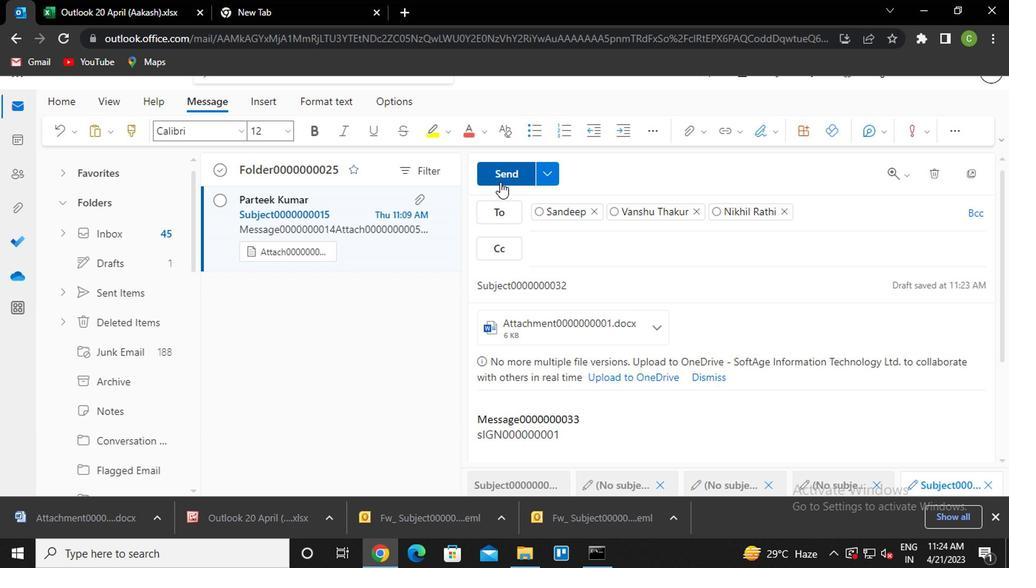 
Action: Mouse moved to (144, 146)
Screenshot: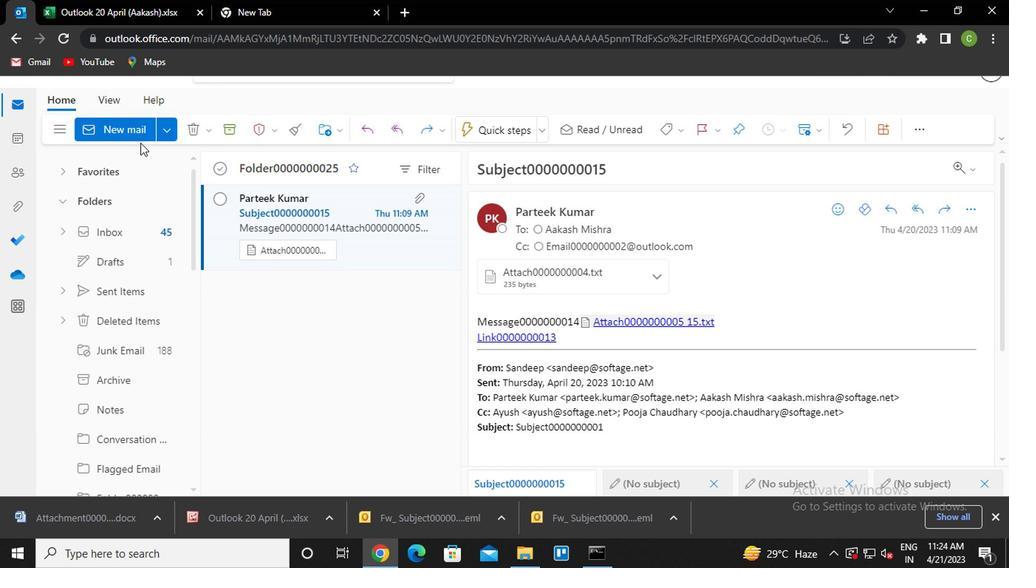 
Action: Mouse pressed left at (144, 146)
Screenshot: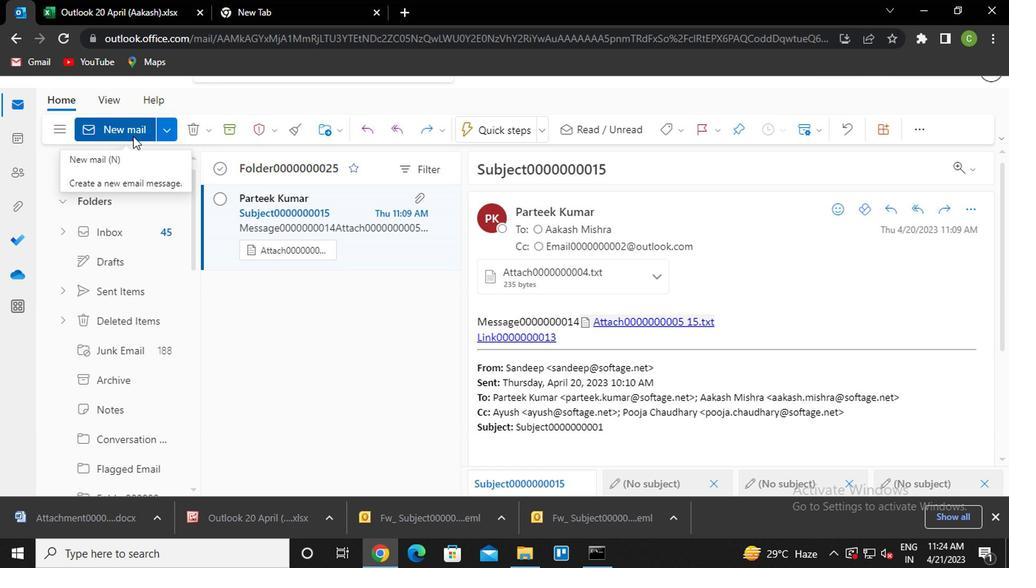 
Action: Mouse moved to (594, 143)
Screenshot: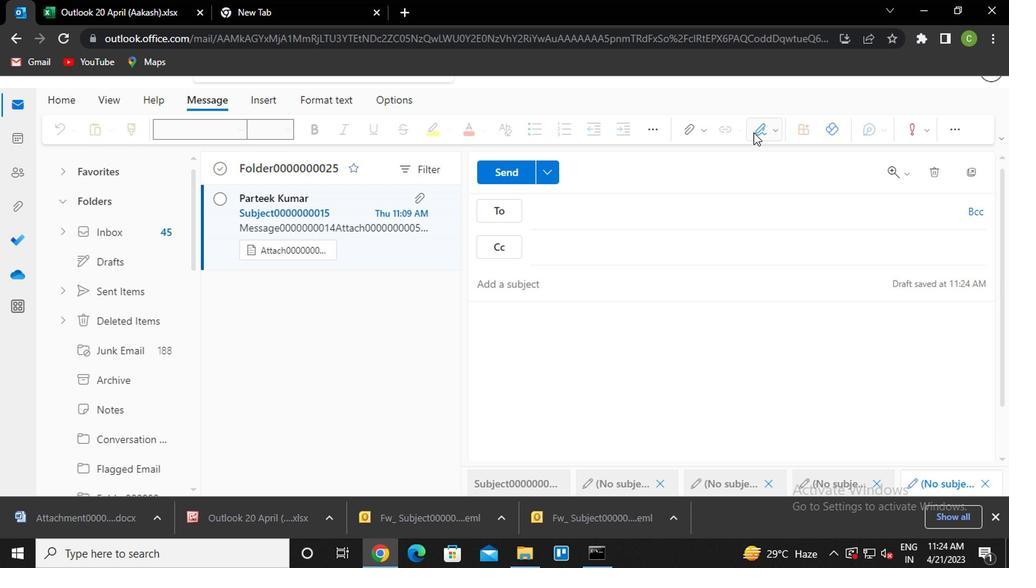 
Action: Mouse pressed left at (594, 143)
Screenshot: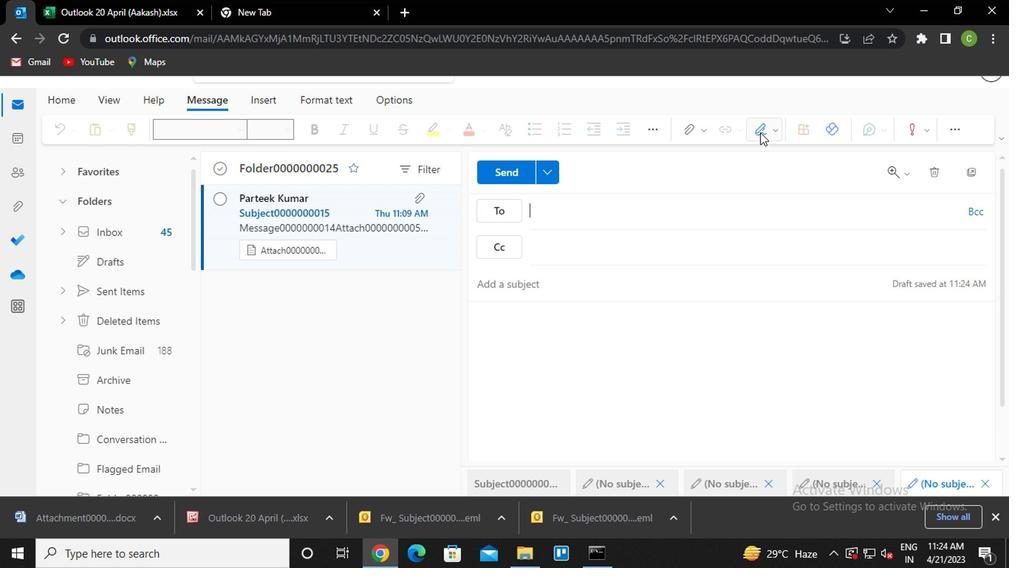 
Action: Mouse moved to (576, 165)
Screenshot: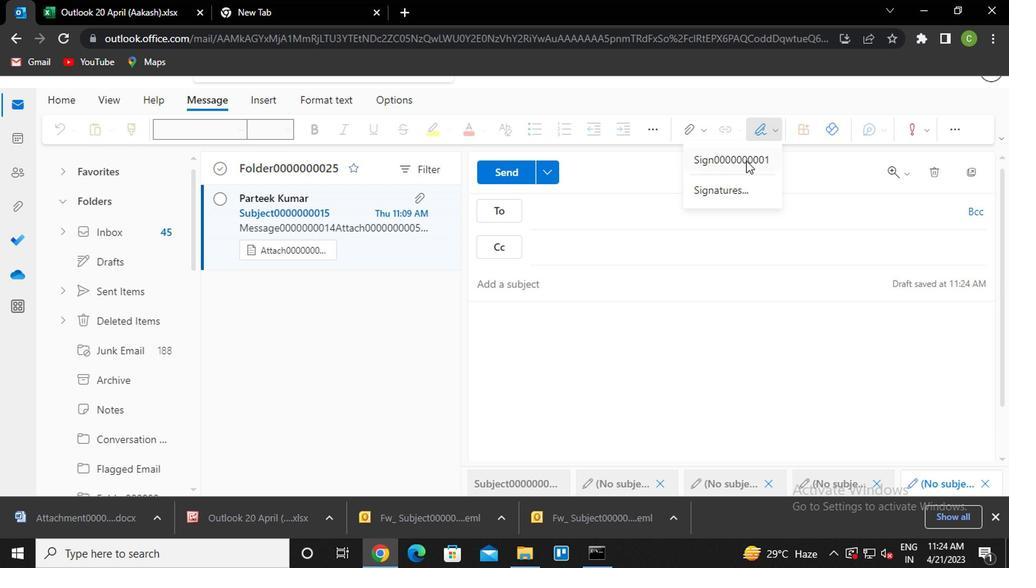 
Action: Mouse pressed left at (576, 165)
Screenshot: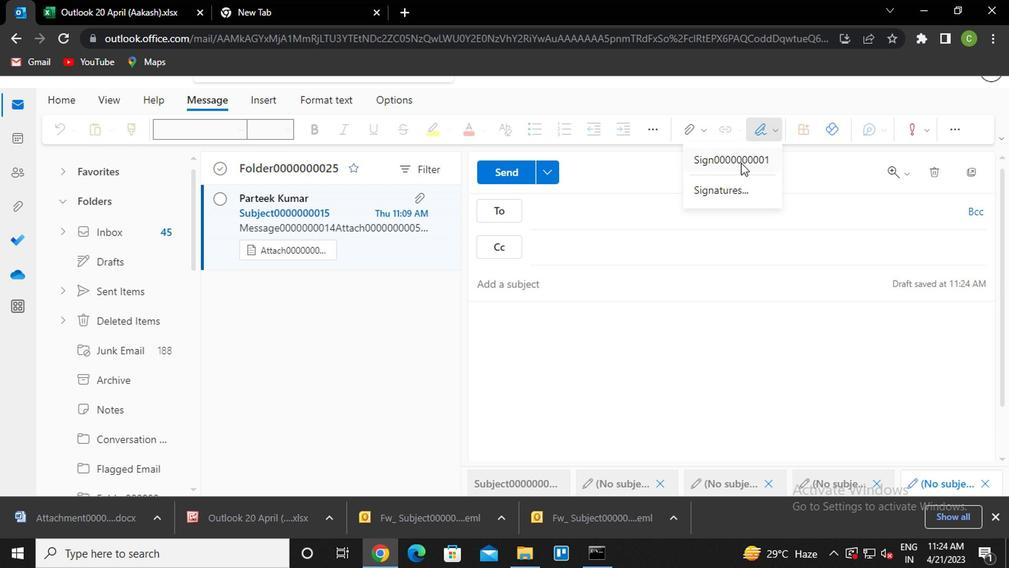 
Action: Mouse moved to (472, 201)
Screenshot: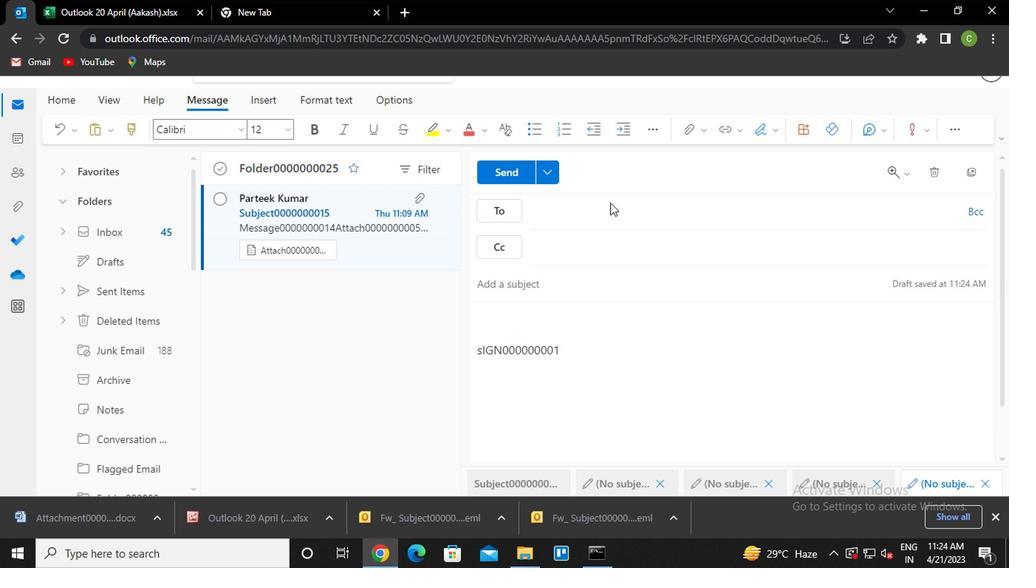 
Action: Mouse pressed left at (472, 201)
Screenshot: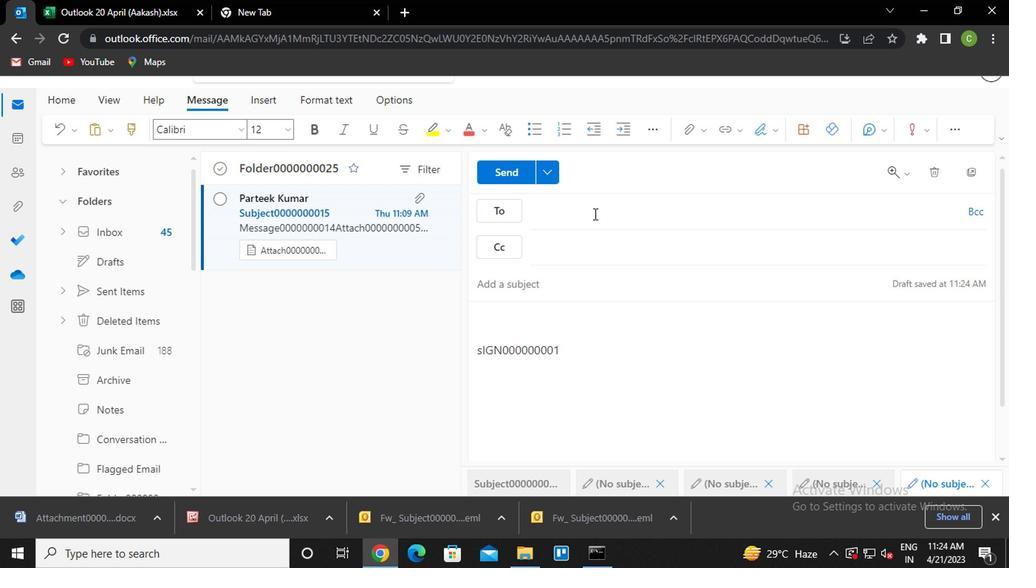 
Action: Key pressed sandip<Key.enter><Key.tab><Key.caps_lock>v<Key.caps_lock>anshu<Key.enter><Key.tab><Key.caps_lock>s<Key.caps_lock>ube<Key.backspace>ject0000000031<Key.tab><Key.caps_lock>m<Key.caps_lock>essage0000000033
Screenshot: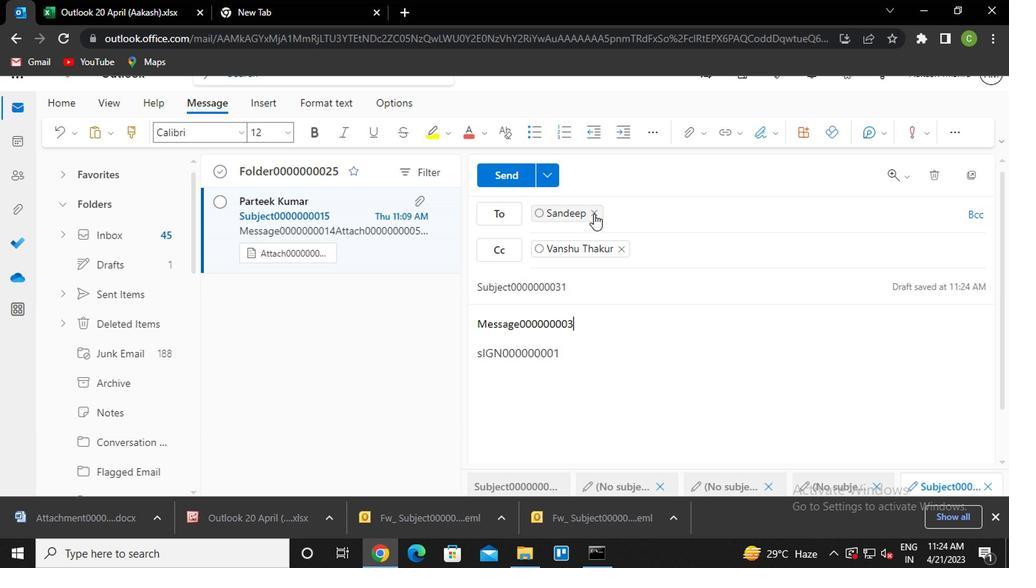 
Action: Mouse moved to (544, 146)
Screenshot: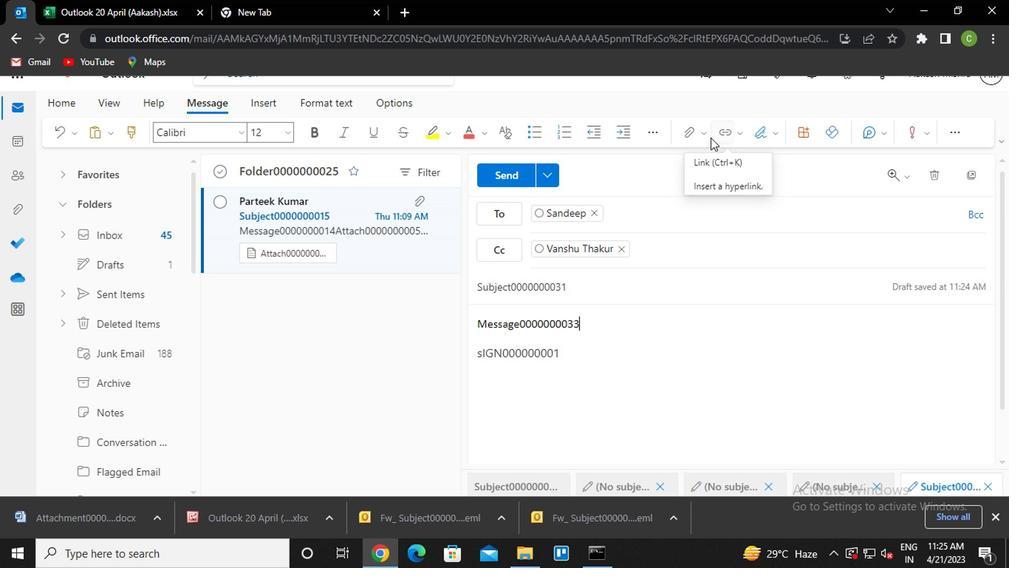 
Action: Mouse pressed left at (544, 146)
Screenshot: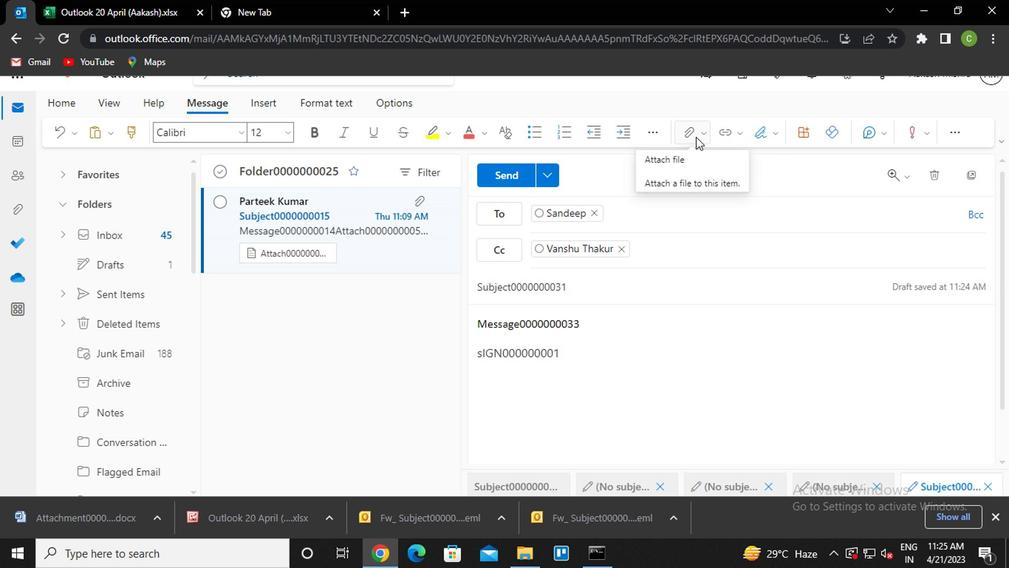 
Action: Mouse moved to (507, 160)
Screenshot: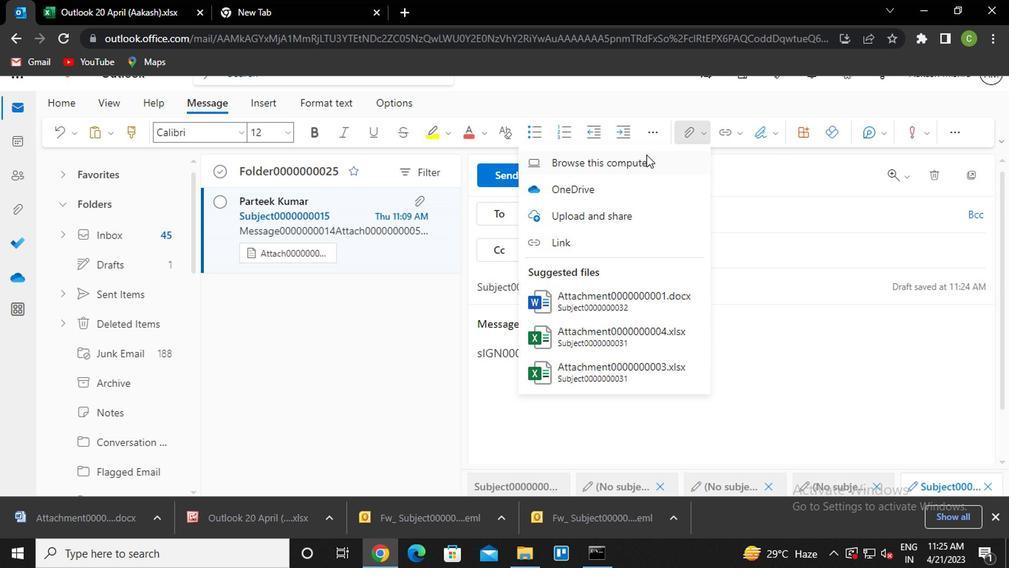 
Action: Mouse pressed left at (507, 160)
Screenshot: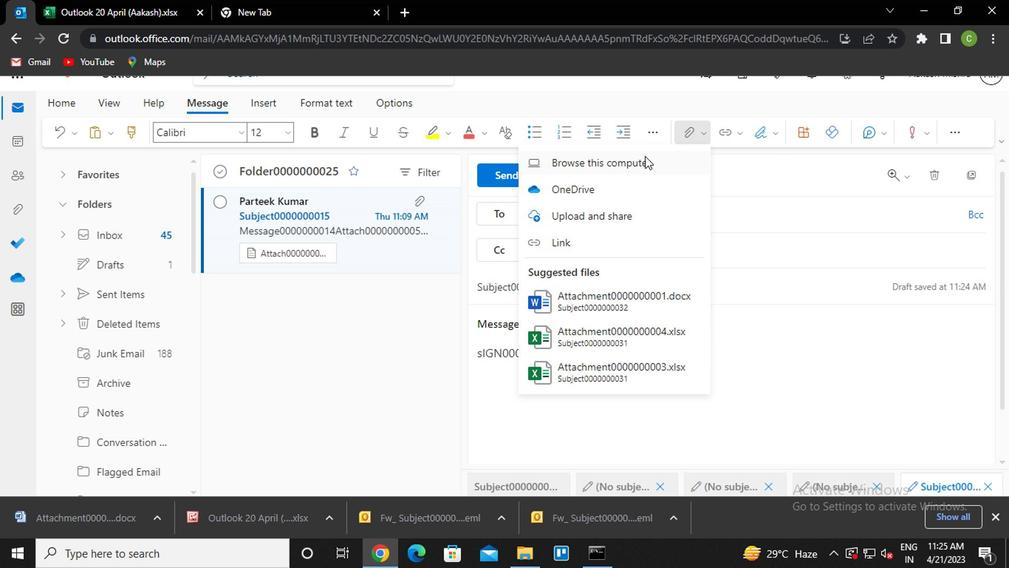 
Action: Mouse moved to (232, 126)
Screenshot: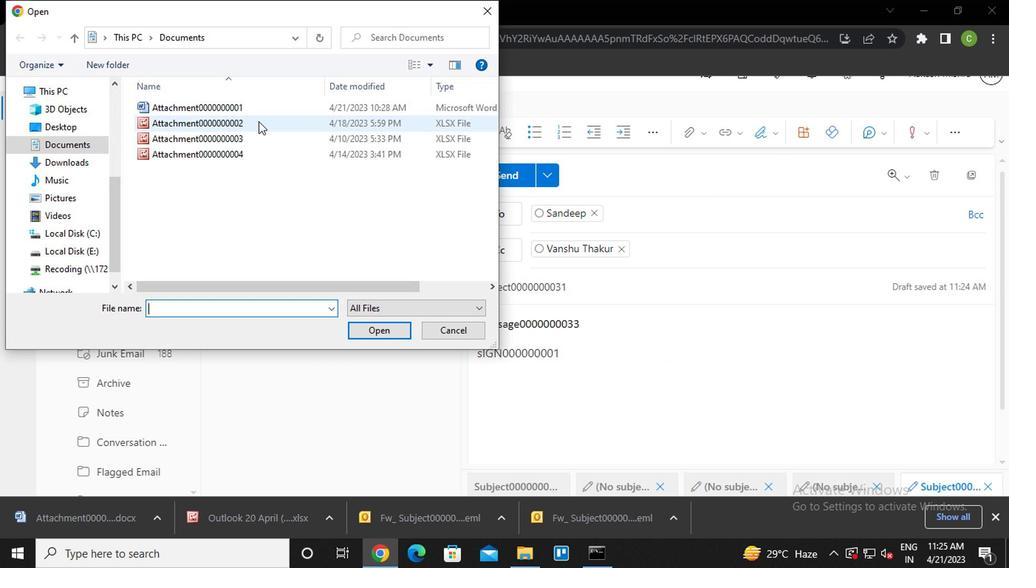 
Action: Mouse pressed left at (232, 126)
Screenshot: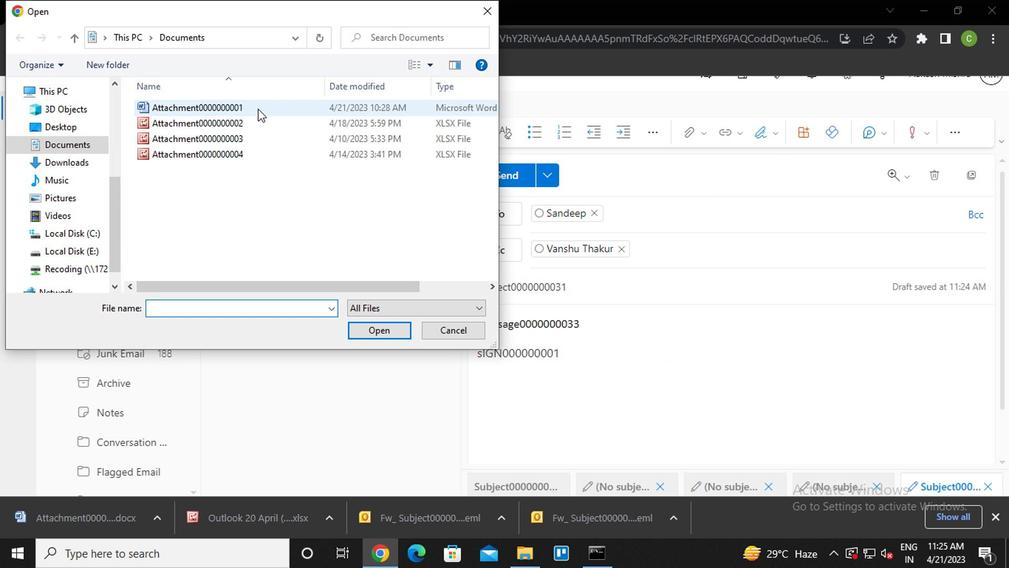 
Action: Mouse pressed left at (232, 126)
Screenshot: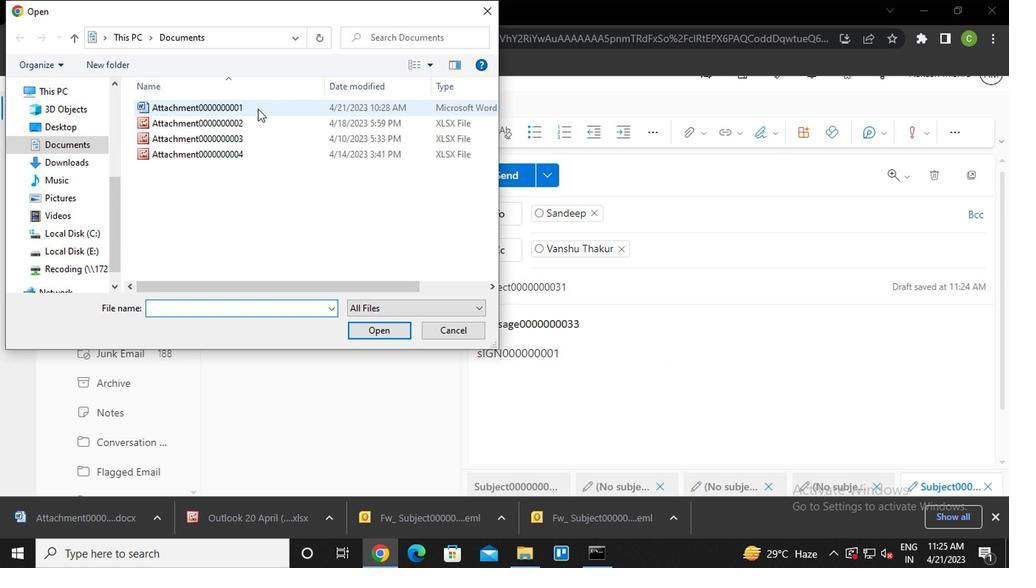 
Action: Mouse moved to (412, 175)
Screenshot: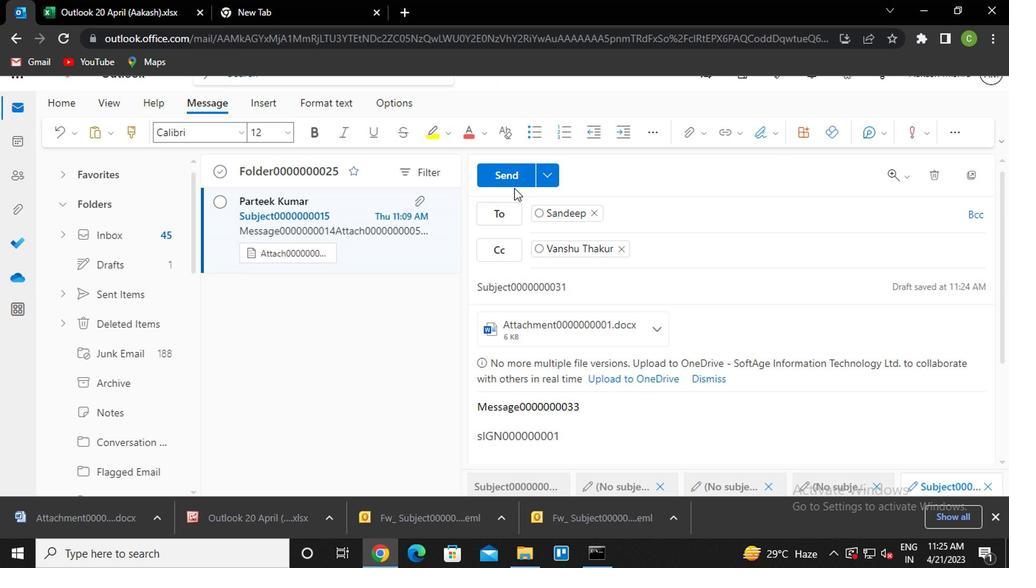 
Action: Mouse pressed left at (412, 175)
Screenshot: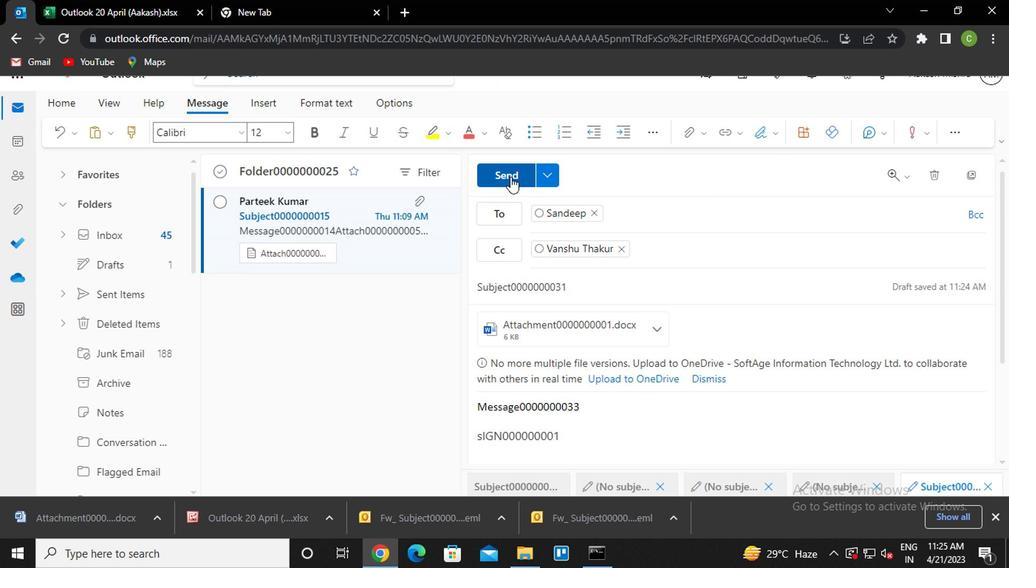 
Action: Mouse moved to (146, 140)
Screenshot: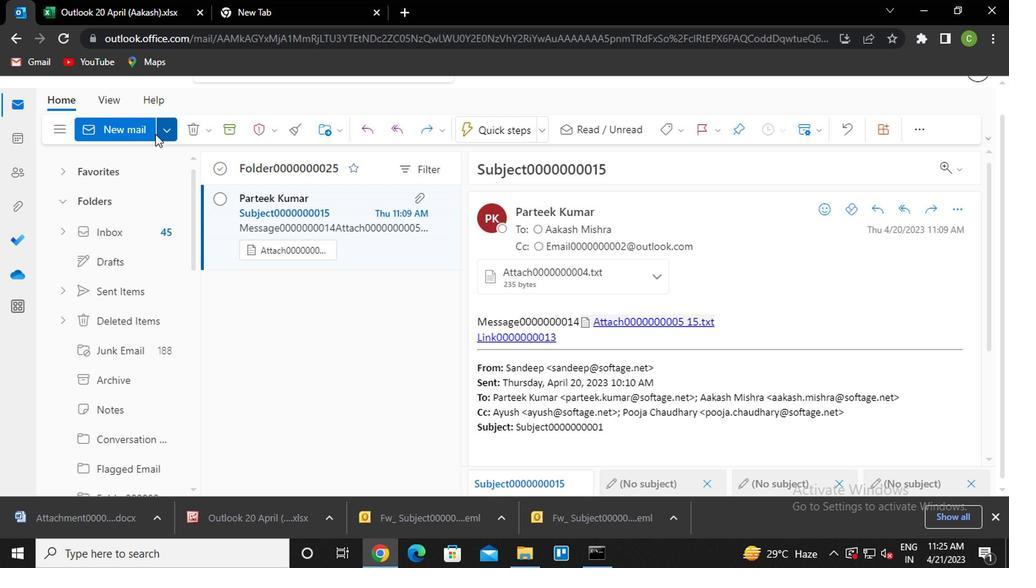 
Action: Mouse pressed left at (146, 140)
Screenshot: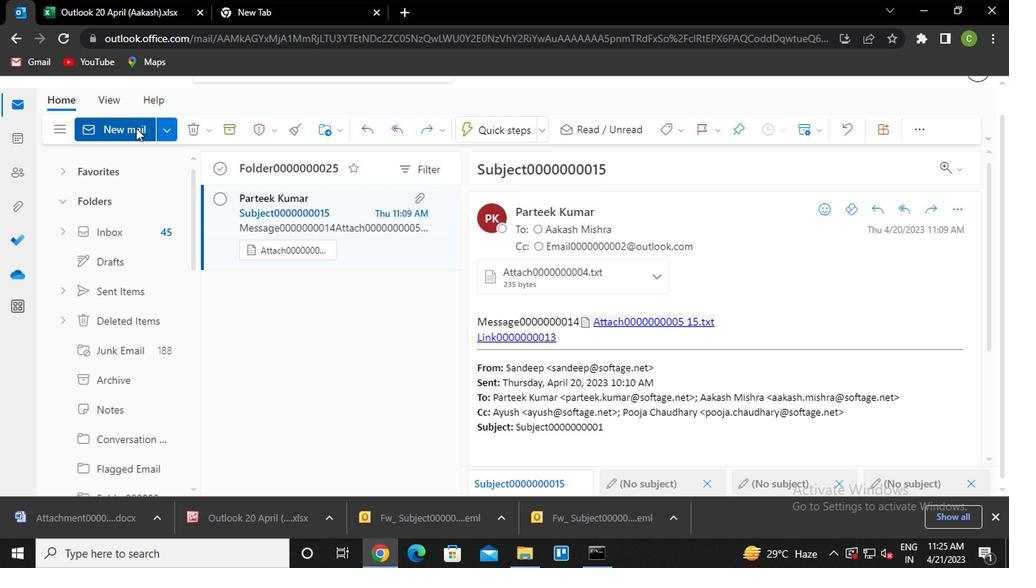 
Action: Mouse moved to (595, 146)
Screenshot: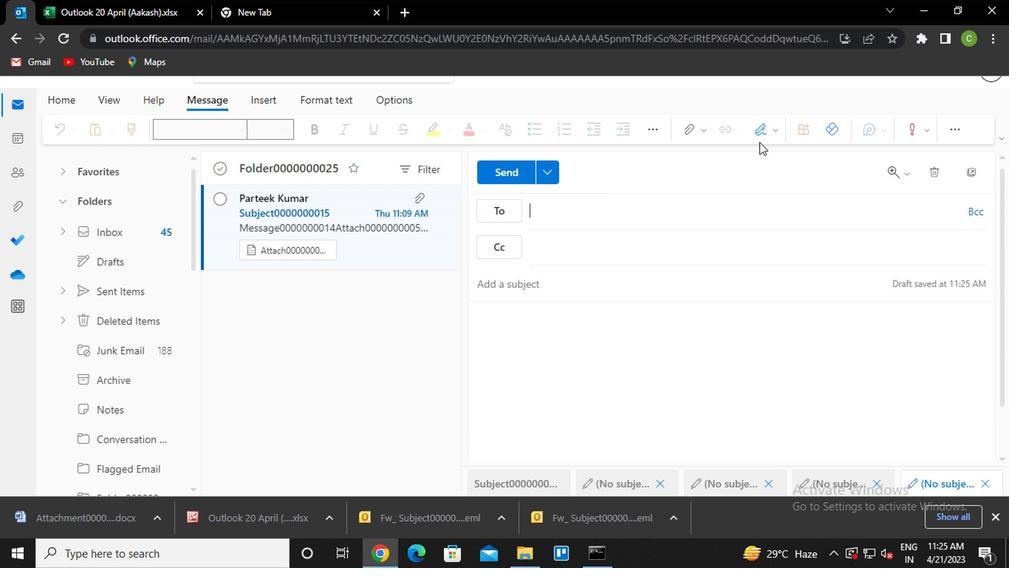 
Action: Mouse pressed left at (595, 146)
Screenshot: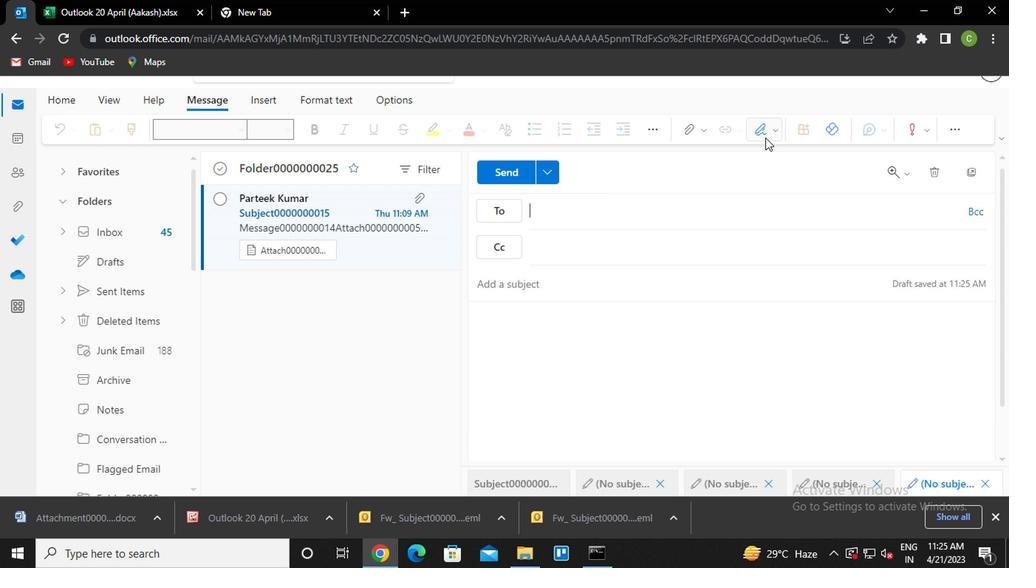 
Action: Mouse moved to (576, 160)
Screenshot: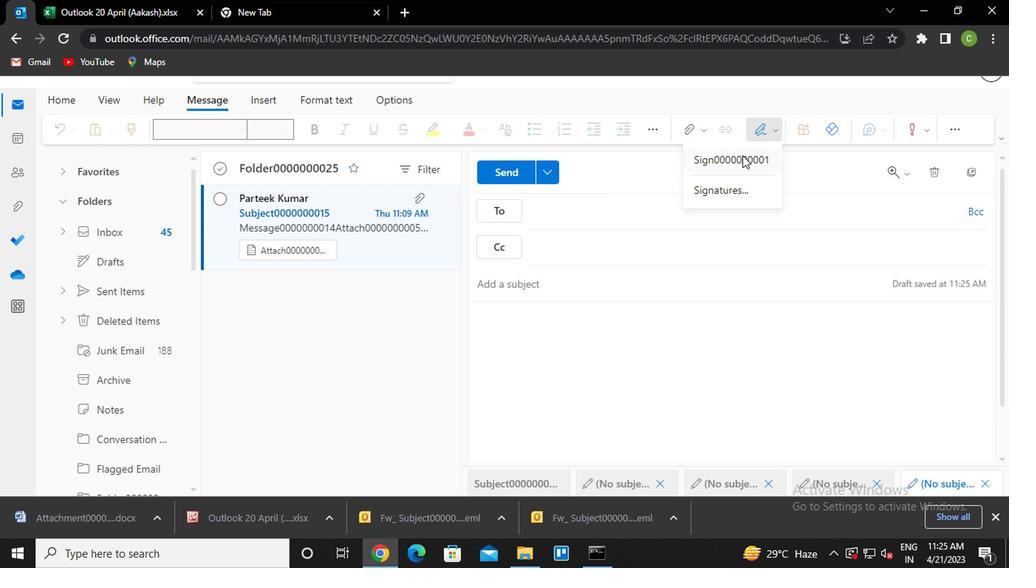 
Action: Mouse pressed left at (576, 160)
Screenshot: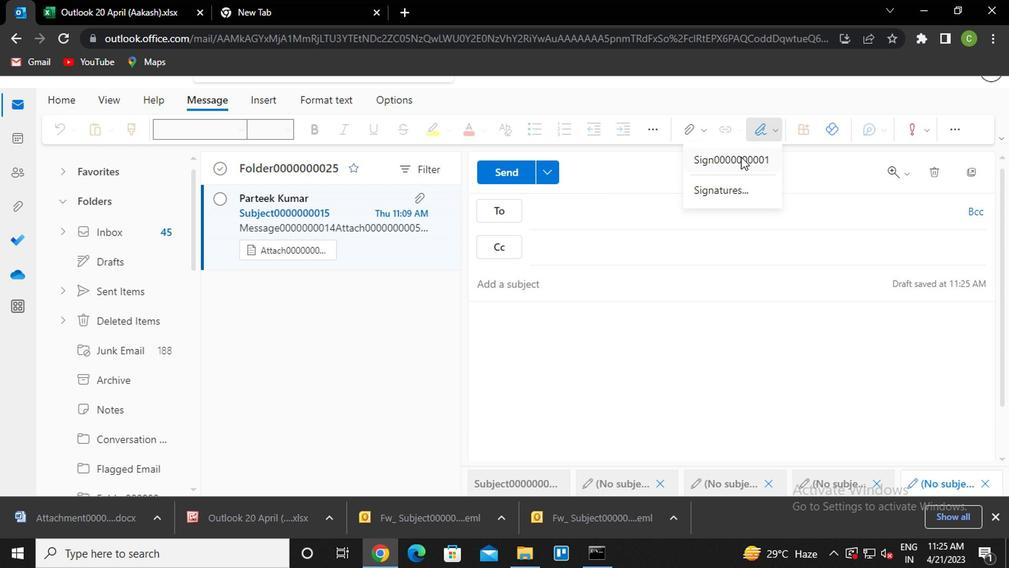 
Action: Mouse moved to (493, 203)
Screenshot: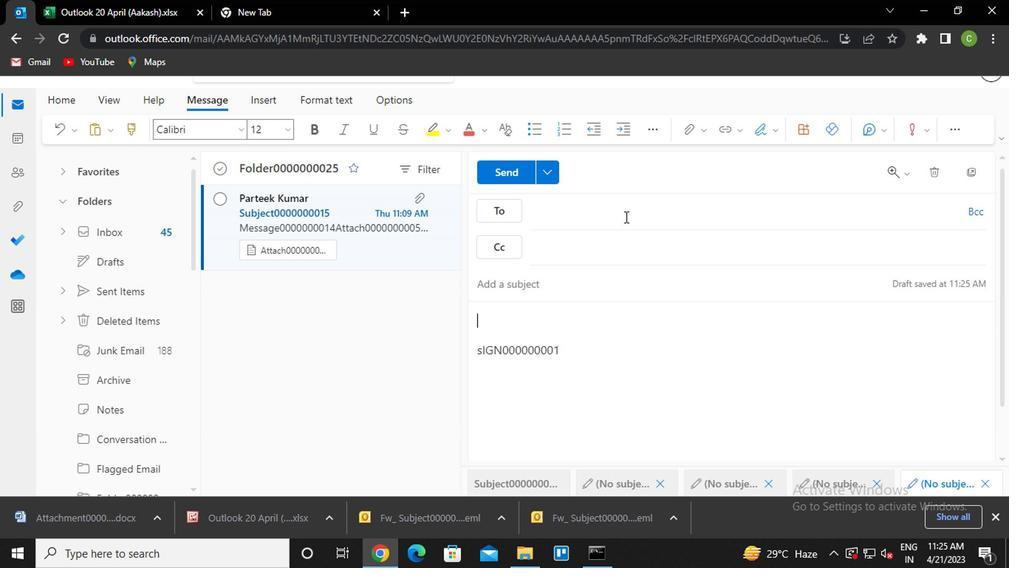 
Action: Mouse pressed left at (493, 203)
Screenshot: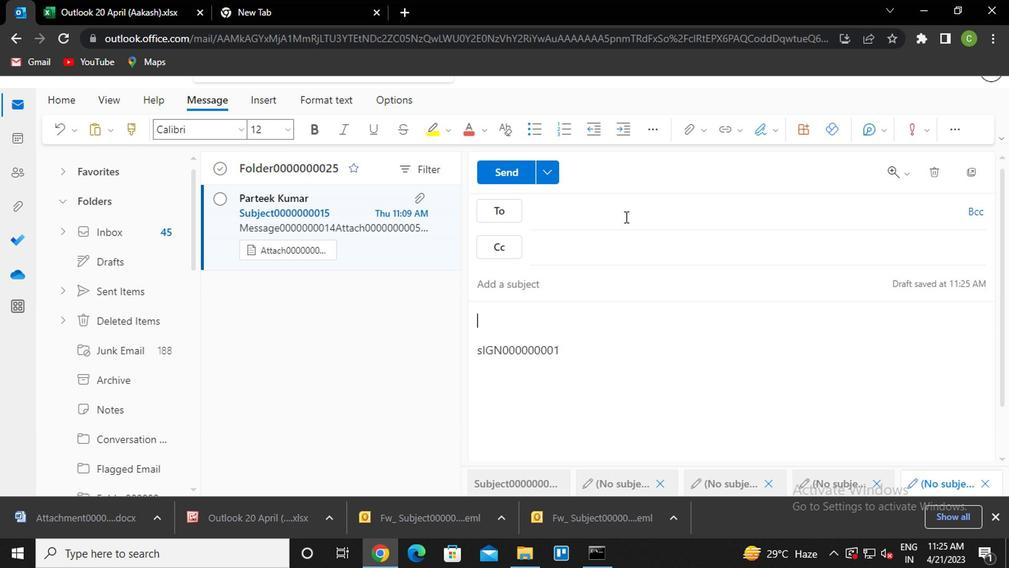 
Action: Mouse moved to (493, 203)
Screenshot: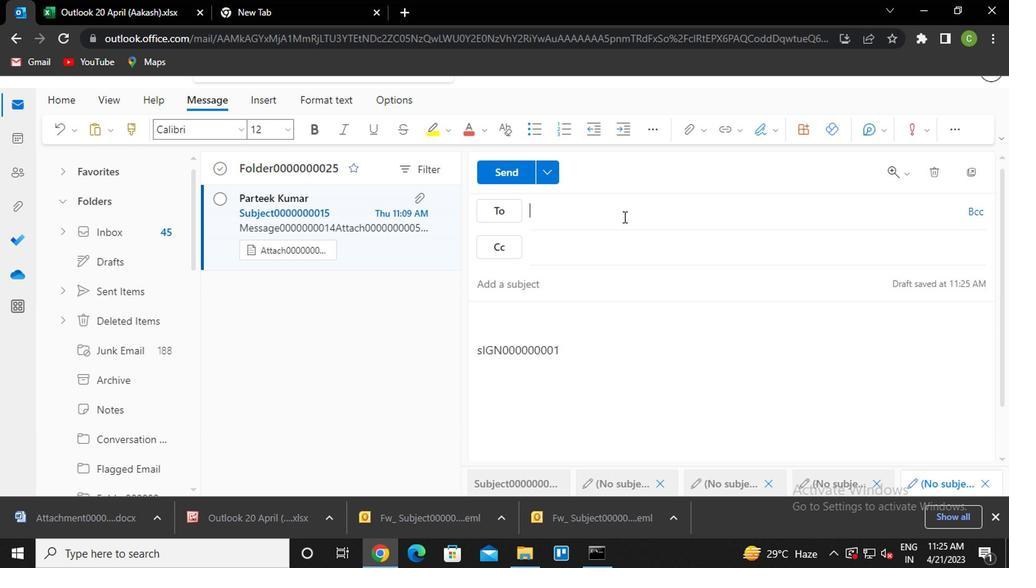 
Action: Key pressed sandip<Key.enter>vanshu<Key.enter>
Screenshot: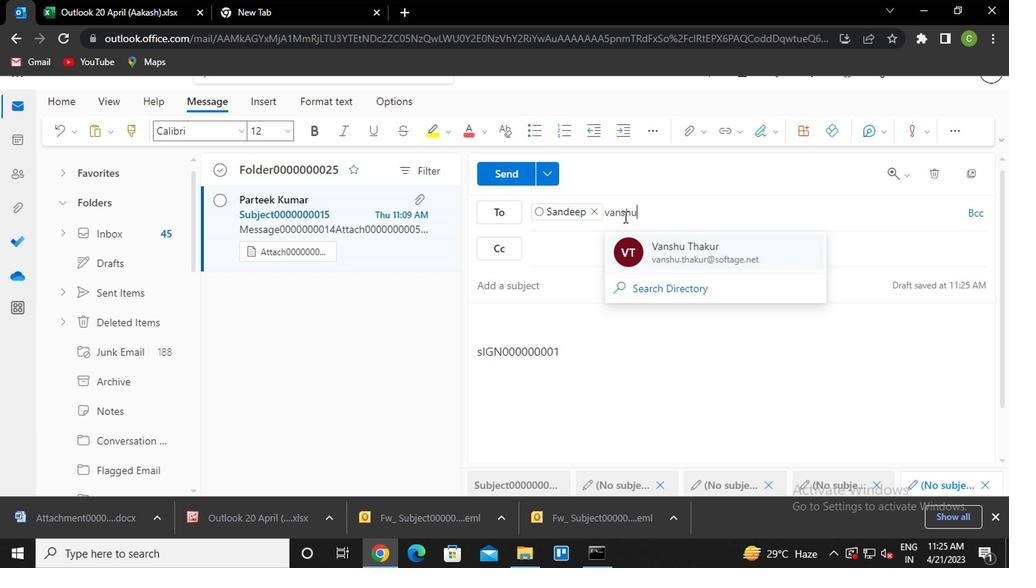 
Action: Mouse moved to (545, 200)
Screenshot: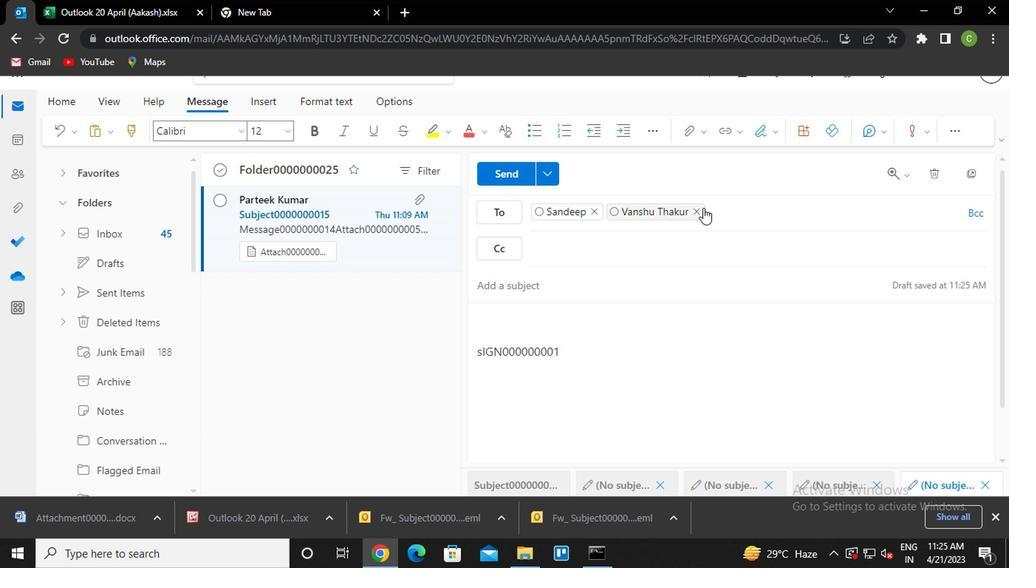 
Action: Mouse pressed left at (545, 200)
Screenshot: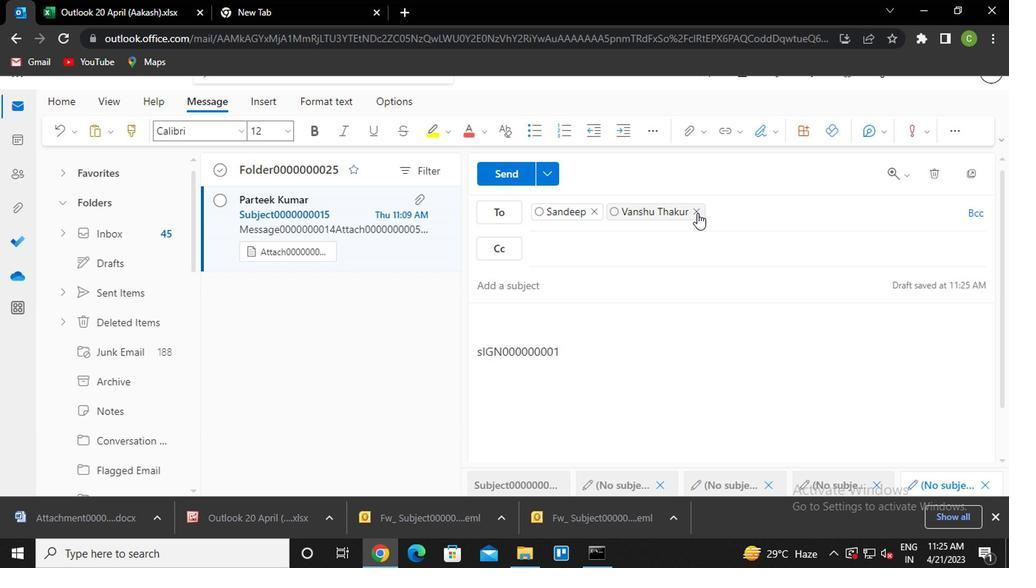 
Action: Mouse moved to (462, 225)
Screenshot: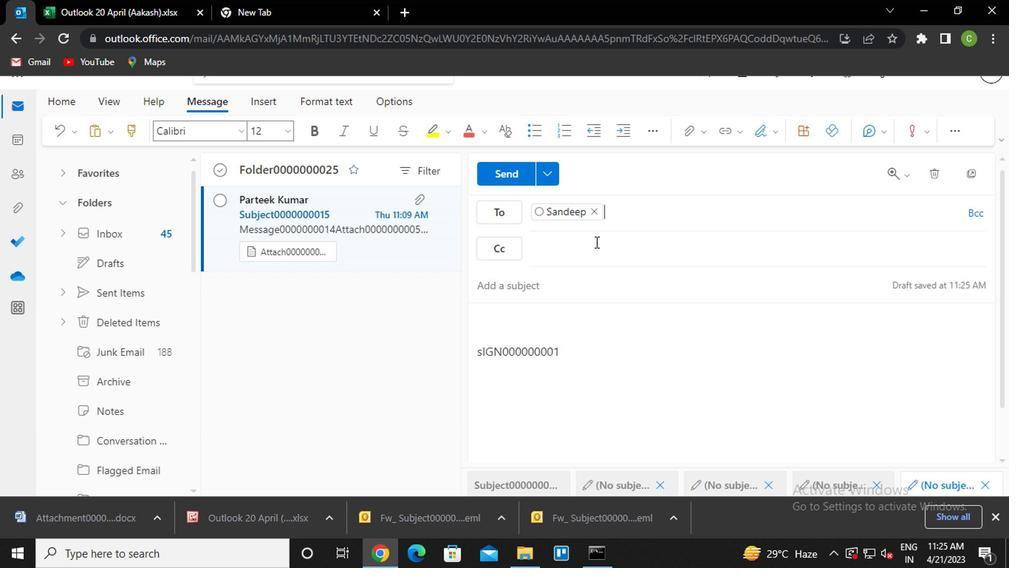 
Action: Mouse pressed left at (462, 225)
Screenshot: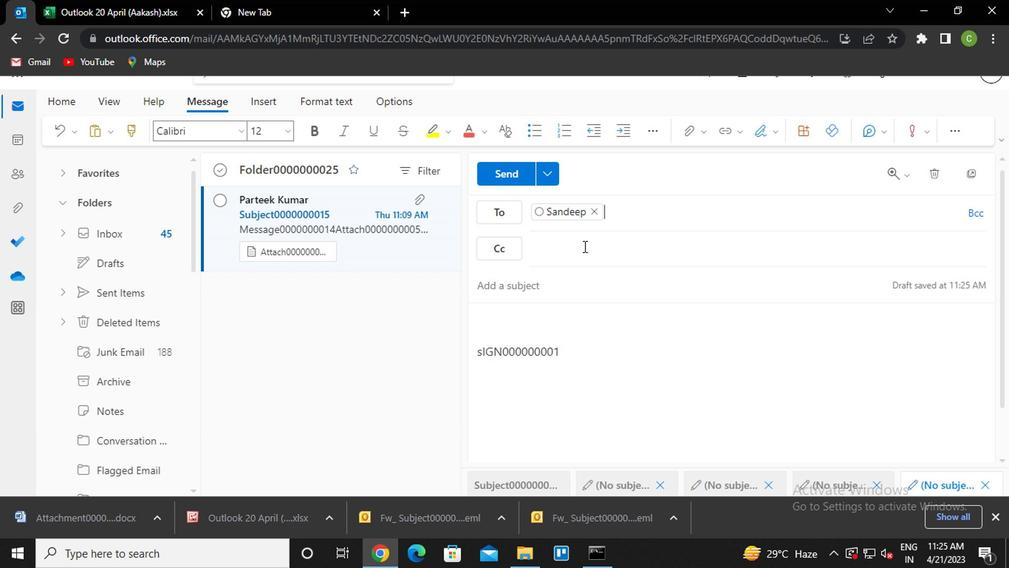 
Action: Key pressed vanshu<Key.enter>
Screenshot: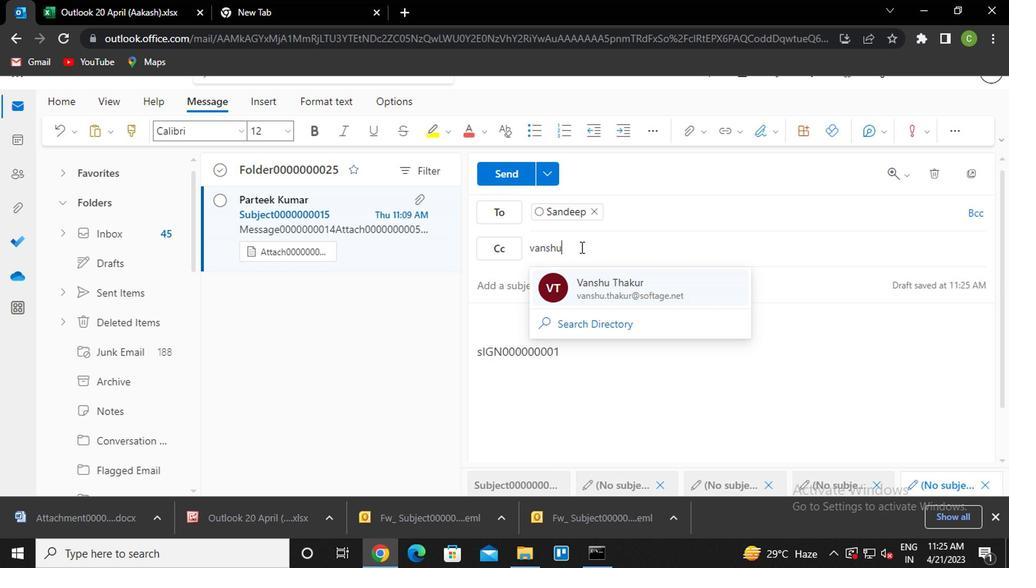 
Action: Mouse moved to (748, 202)
Screenshot: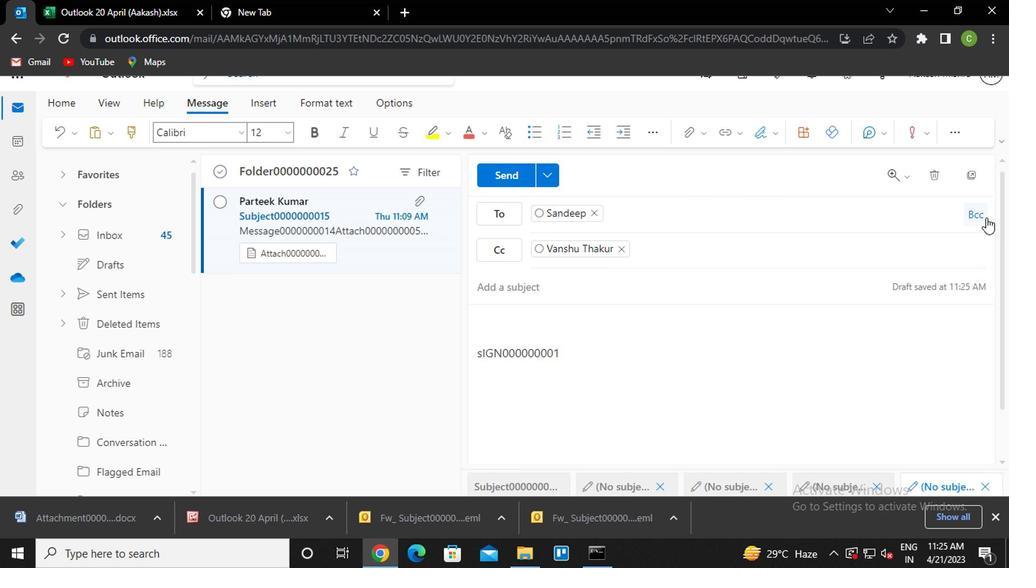 
Action: Mouse pressed left at (748, 202)
Screenshot: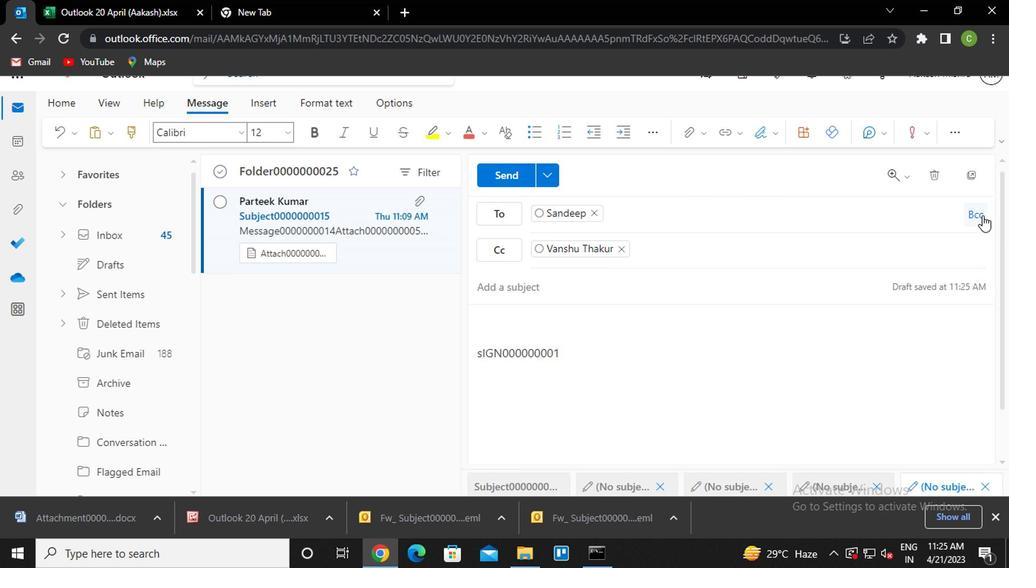 
Action: Mouse moved to (712, 225)
Screenshot: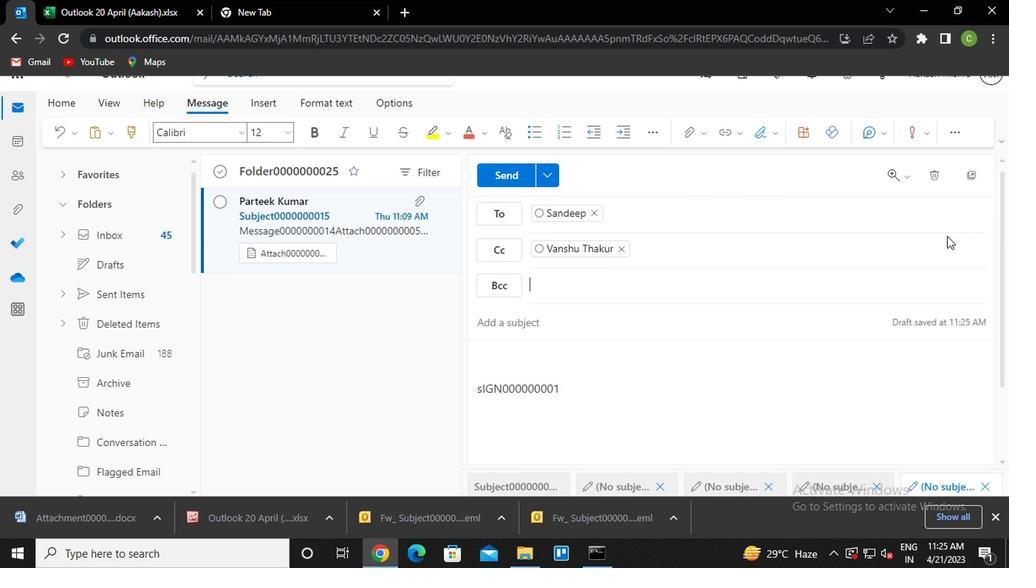 
Action: Key pressed <Key.caps_lock>n<Key.caps_lock>Ikhil<Key.enter>
Screenshot: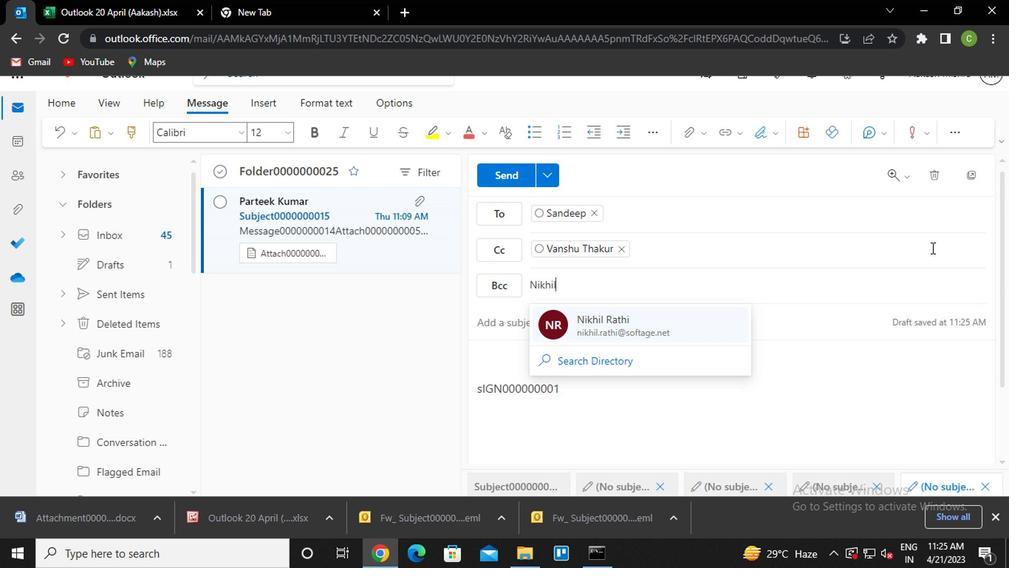 
Action: Mouse moved to (424, 281)
Screenshot: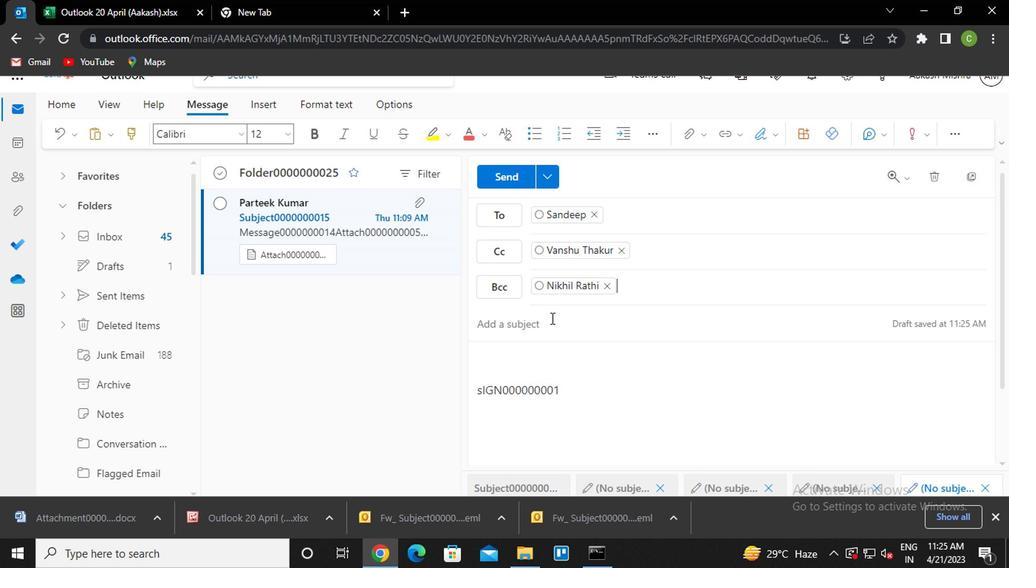 
Action: Mouse pressed left at (424, 281)
Screenshot: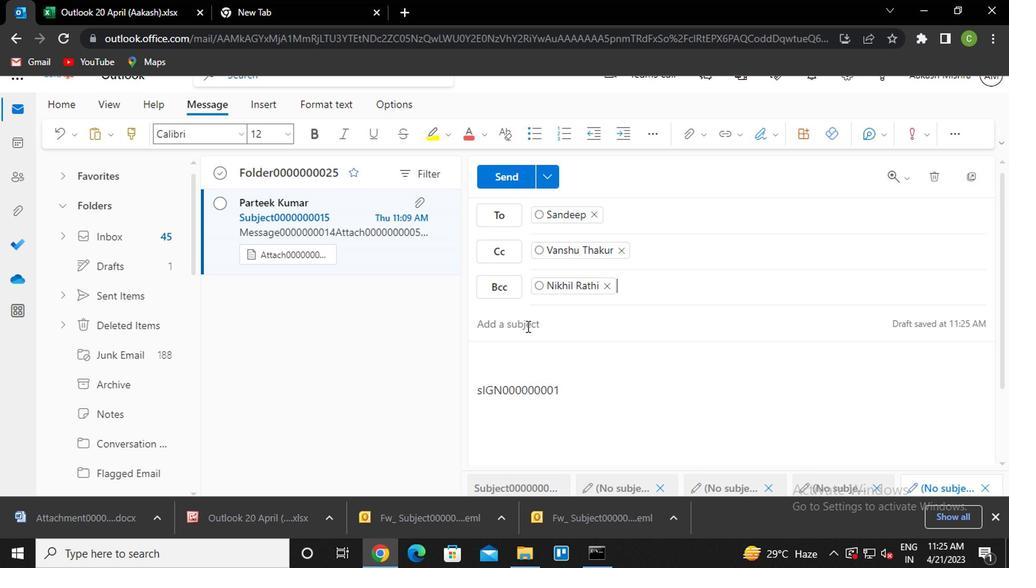 
Action: Key pressed <Key.caps_lock>n<Key.caps_lock>ikhil<Key.backspace><Key.backspace><Key.backspace><Key.backspace><Key.backspace><Key.backspace><Key.caps_lock>s<Key.caps_lock>ubejct<Key.backspace><Key.backspace><Key.backspace><Key.backspace>ject0000000031<Key.tab><Key.caps_lock>m<Key.caps_lock>essage0000000033
Screenshot: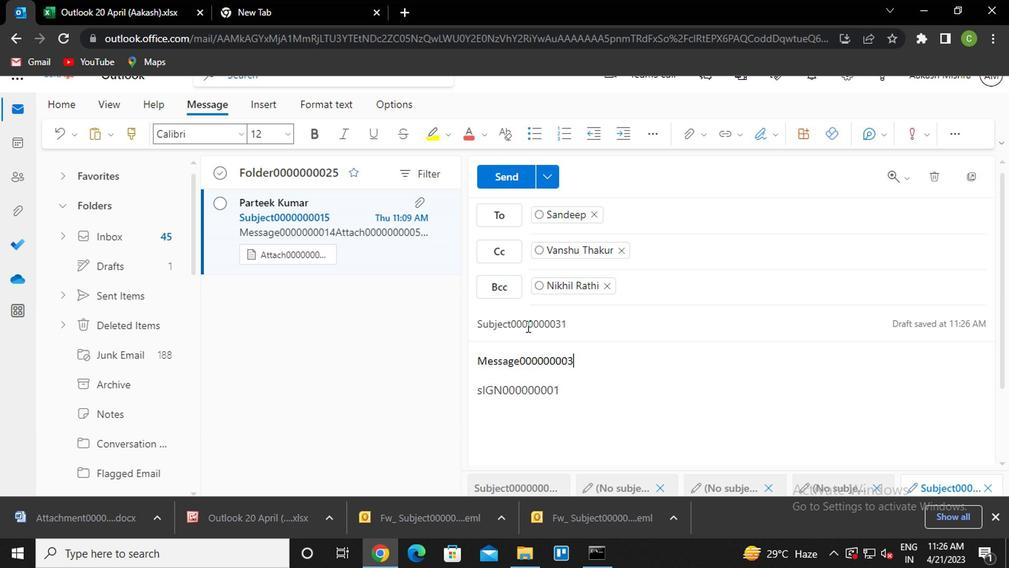 
Action: Mouse moved to (417, 181)
Screenshot: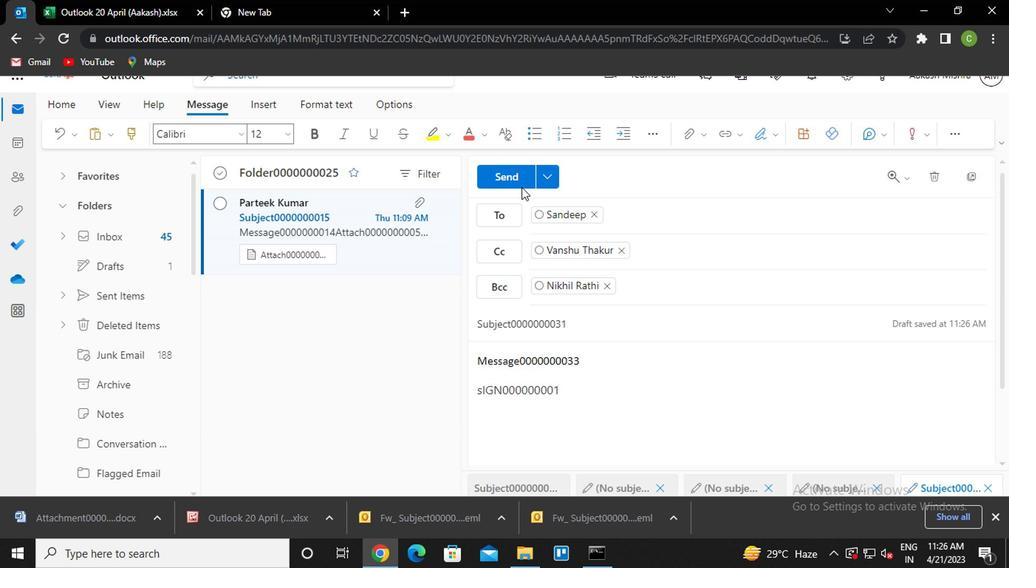 
Action: Mouse pressed left at (417, 181)
Screenshot: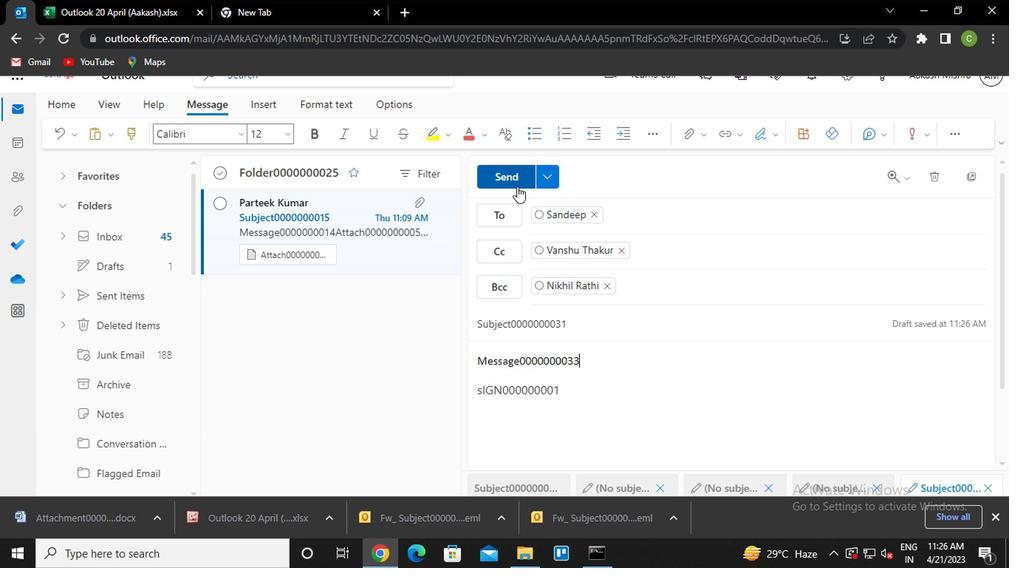 
Action: Mouse moved to (451, 291)
Screenshot: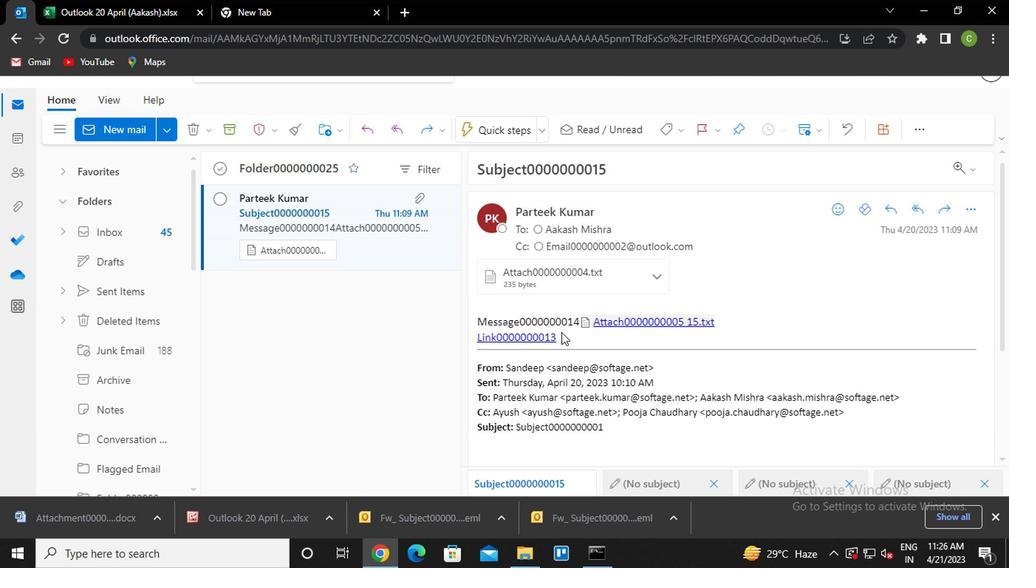 
